 Task: Find a one-way flight from Washington DCA to Jackson JAC on June 2 for 9 passengers in Premium Economy, using Delta Airlines, with a price up to 460,000 INR, and departing between 11:00 AM and 12:00 PM.
Action: Mouse moved to (283, 259)
Screenshot: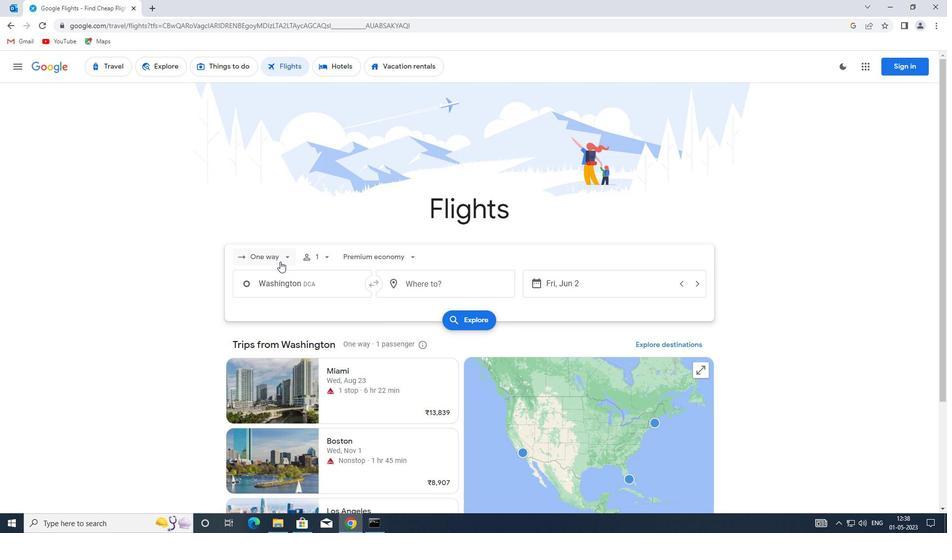 
Action: Mouse pressed left at (283, 259)
Screenshot: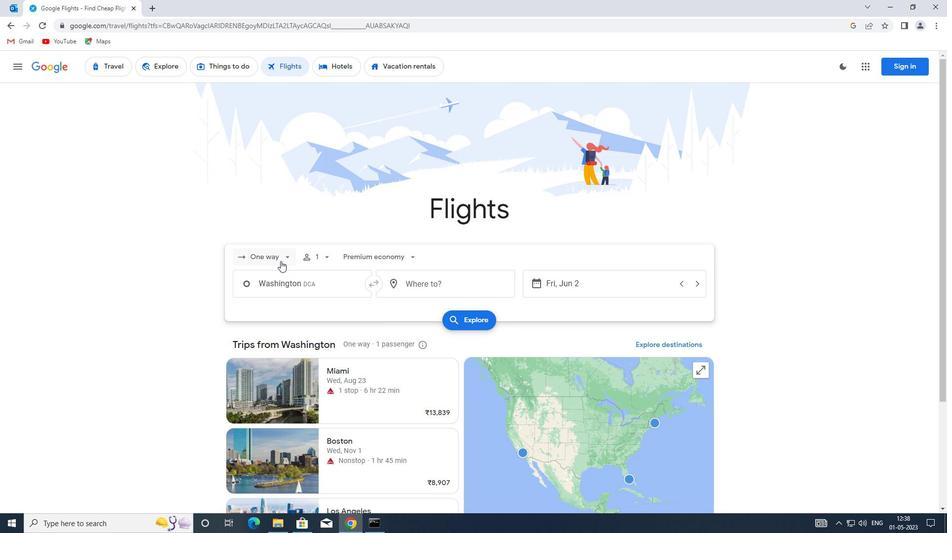 
Action: Mouse moved to (288, 308)
Screenshot: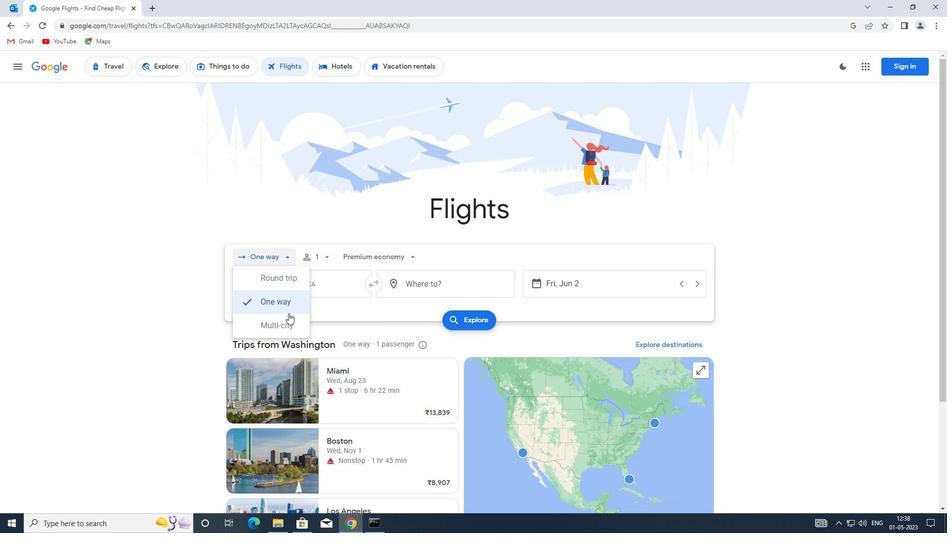 
Action: Mouse pressed left at (288, 308)
Screenshot: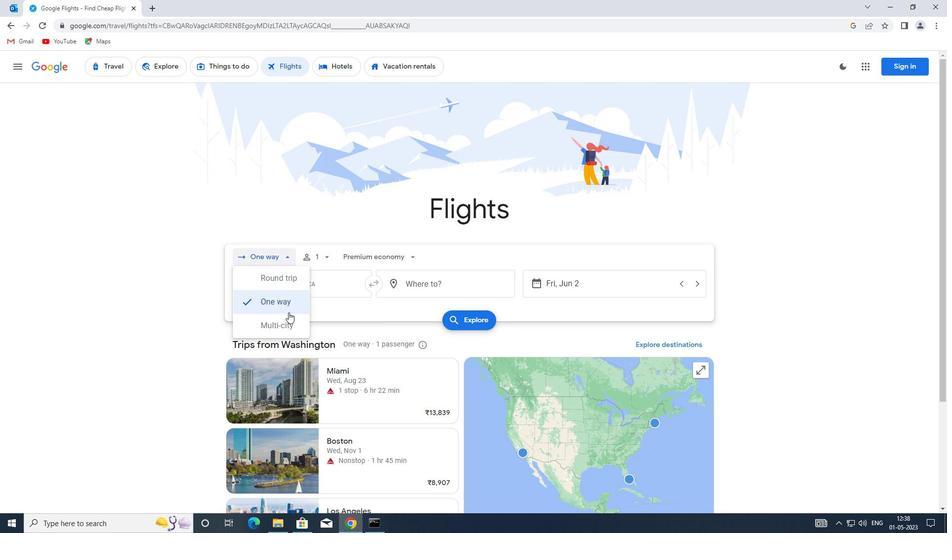 
Action: Mouse moved to (324, 259)
Screenshot: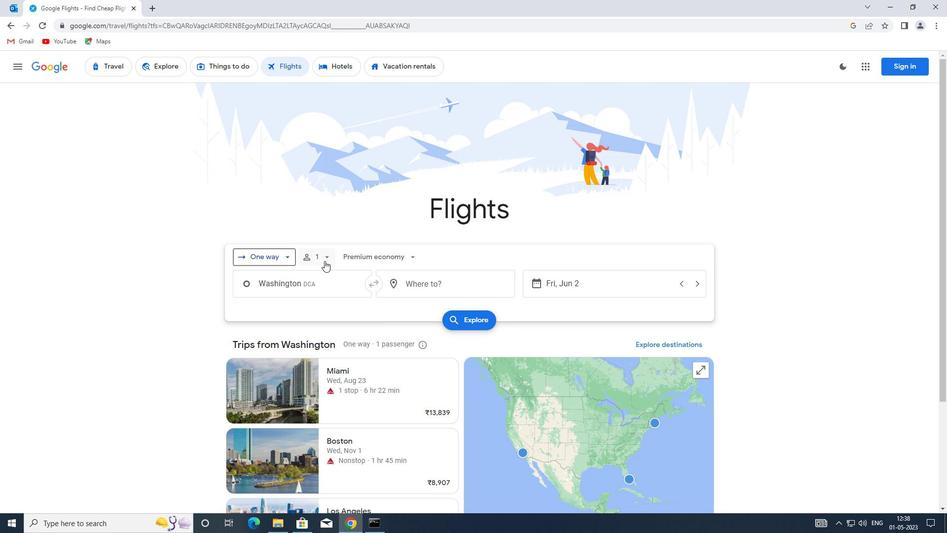 
Action: Mouse pressed left at (324, 259)
Screenshot: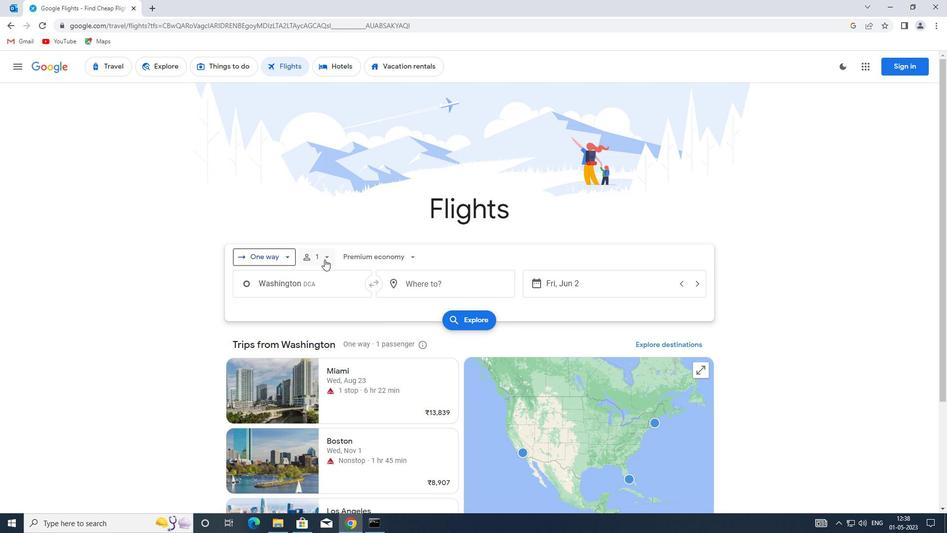 
Action: Mouse moved to (406, 282)
Screenshot: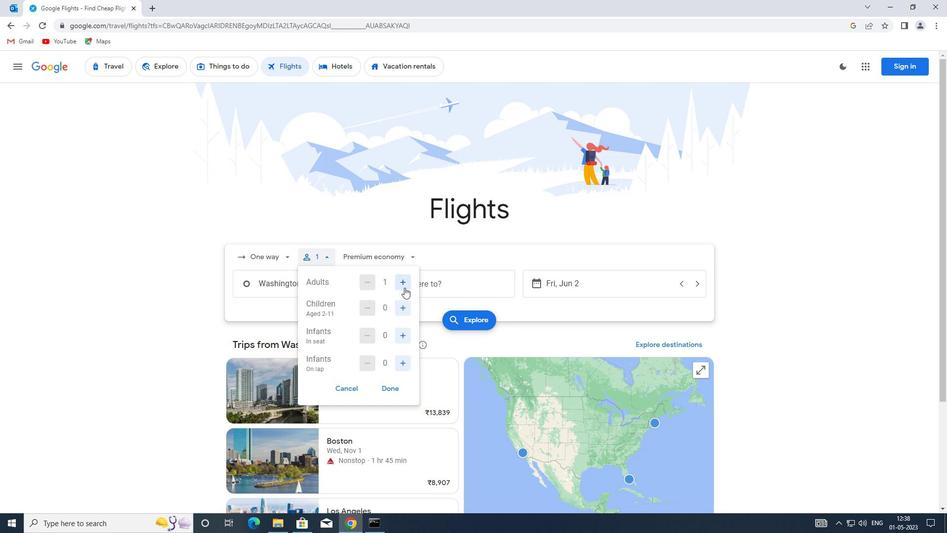 
Action: Mouse pressed left at (406, 282)
Screenshot: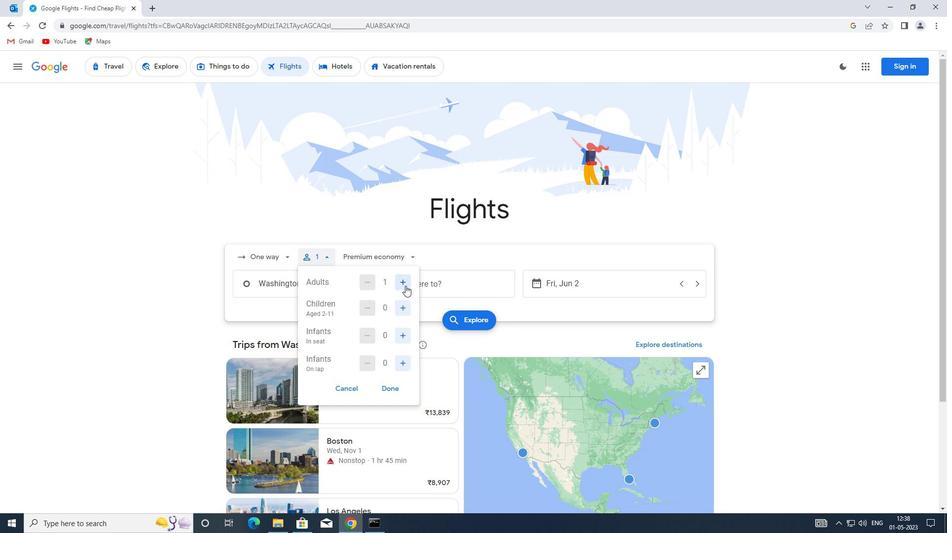 
Action: Mouse pressed left at (406, 282)
Screenshot: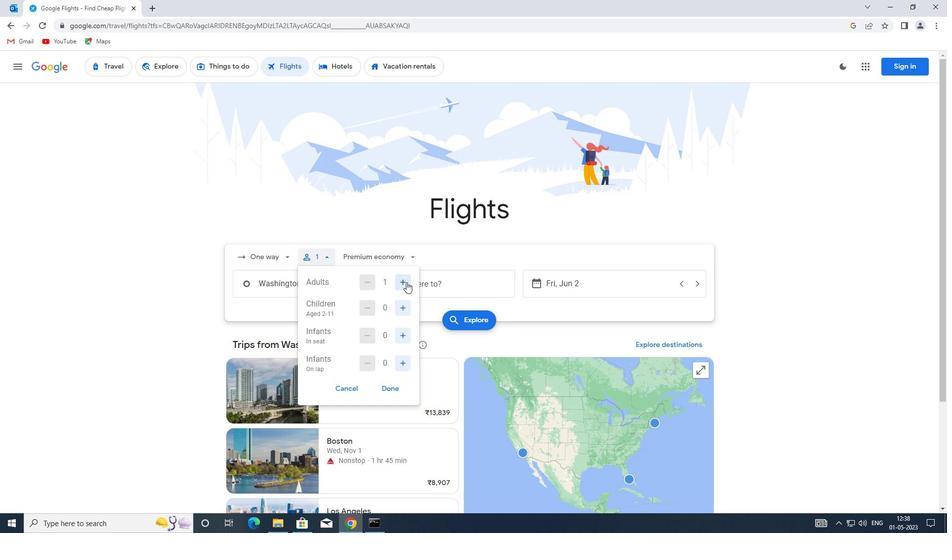 
Action: Mouse pressed left at (406, 282)
Screenshot: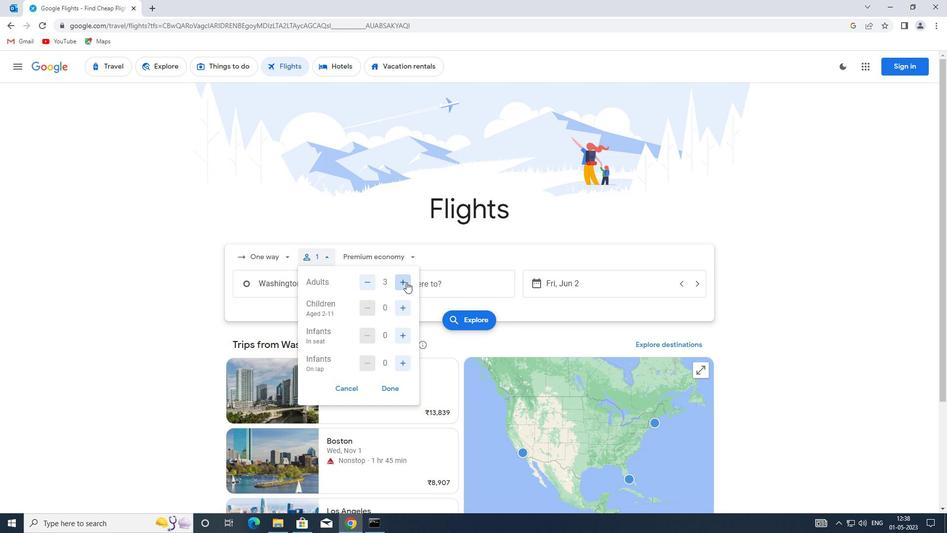 
Action: Mouse moved to (406, 307)
Screenshot: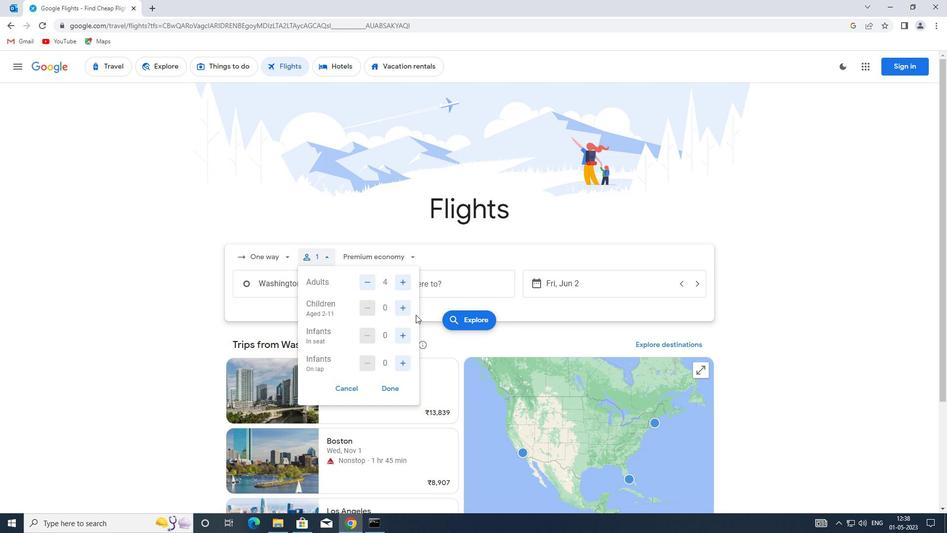 
Action: Mouse pressed left at (406, 307)
Screenshot: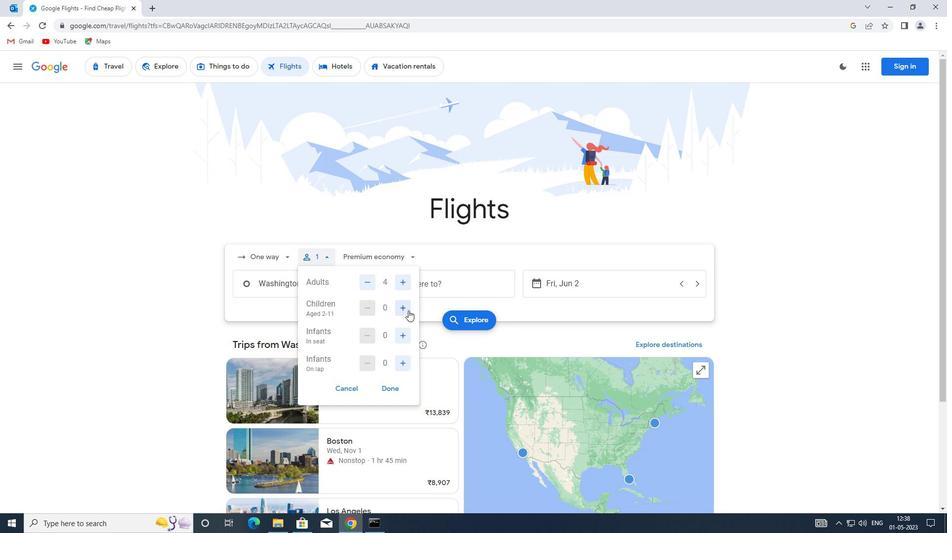 
Action: Mouse pressed left at (406, 307)
Screenshot: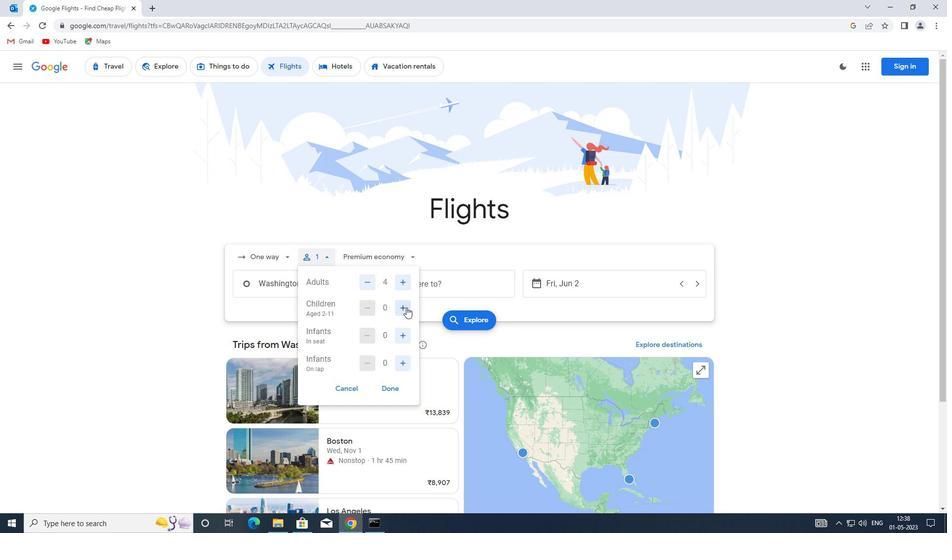 
Action: Mouse moved to (399, 335)
Screenshot: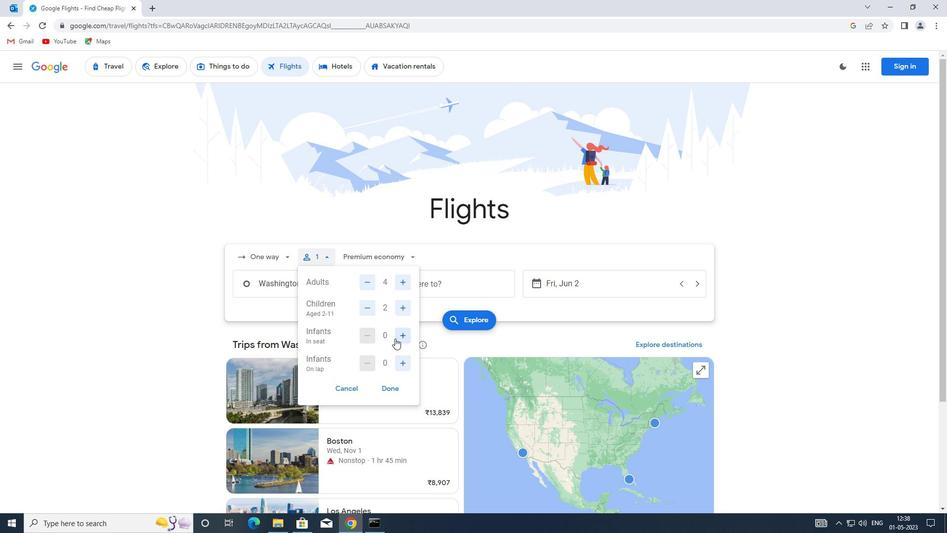 
Action: Mouse pressed left at (399, 335)
Screenshot: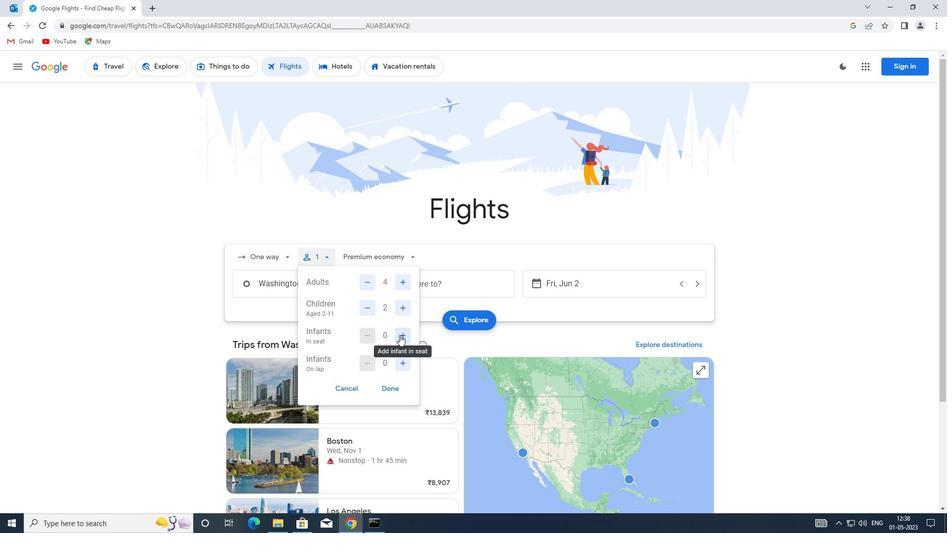
Action: Mouse pressed left at (399, 335)
Screenshot: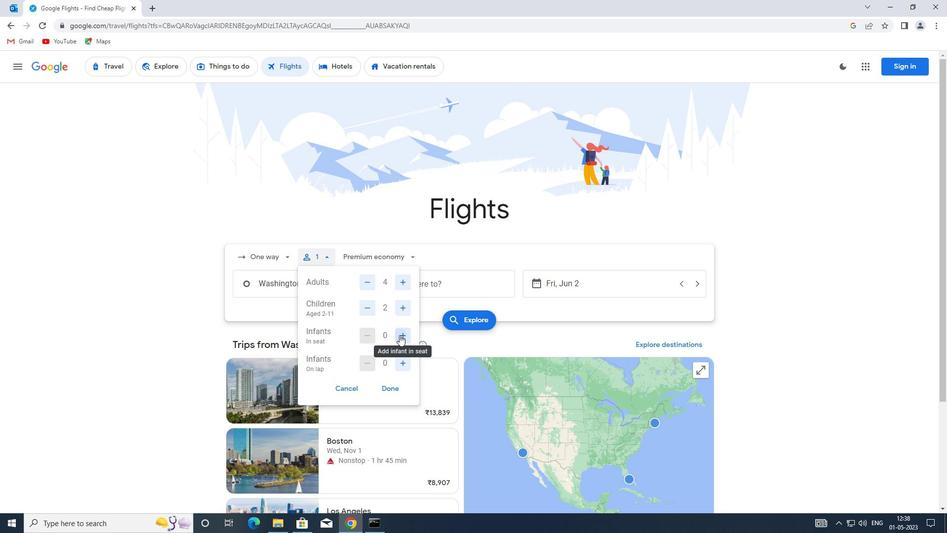 
Action: Mouse moved to (403, 362)
Screenshot: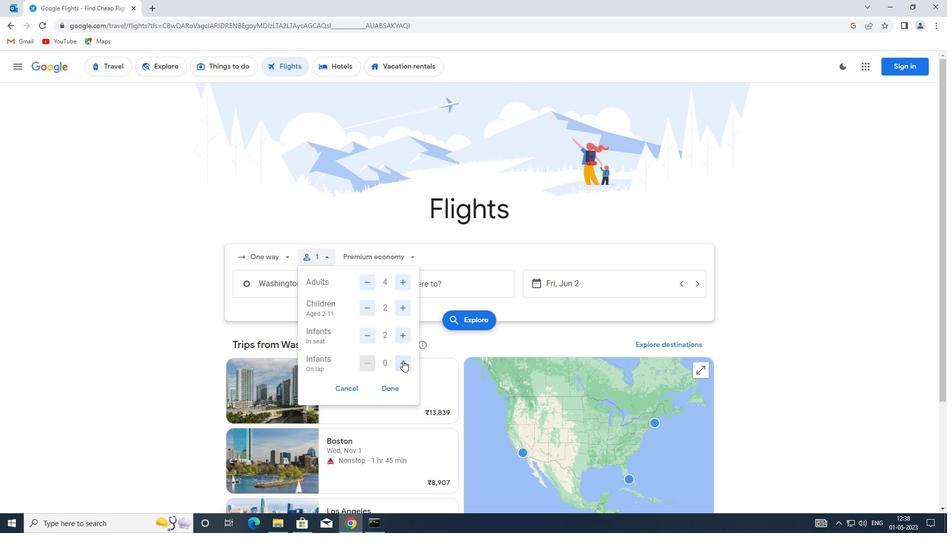 
Action: Mouse pressed left at (403, 362)
Screenshot: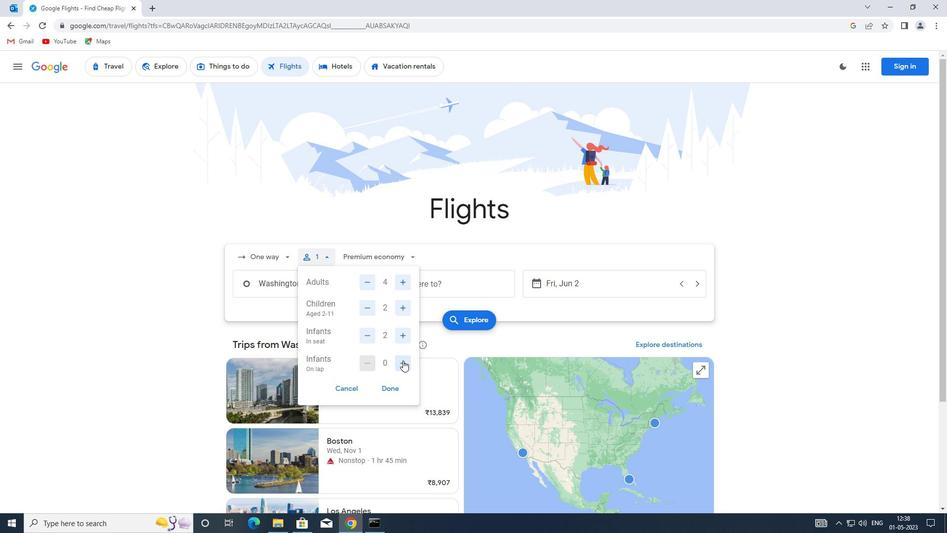 
Action: Mouse moved to (394, 391)
Screenshot: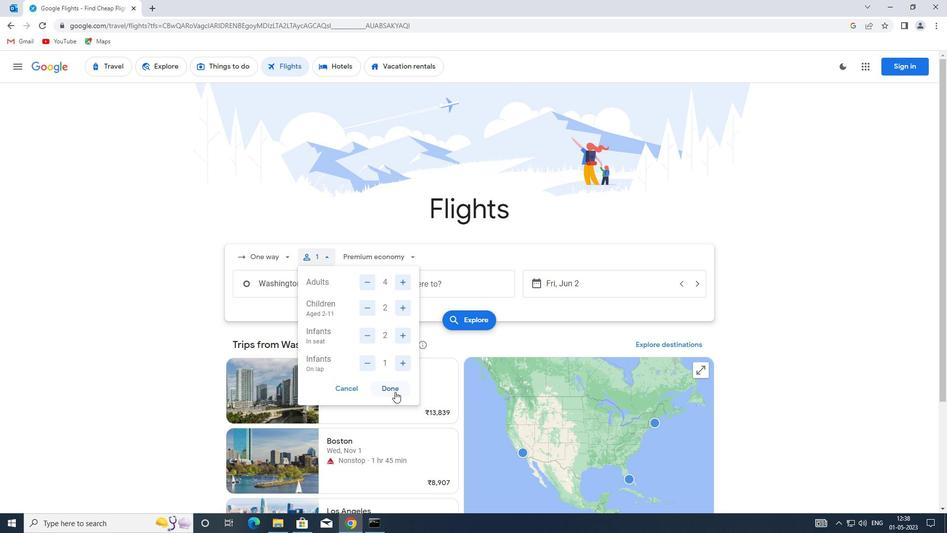 
Action: Mouse pressed left at (394, 391)
Screenshot: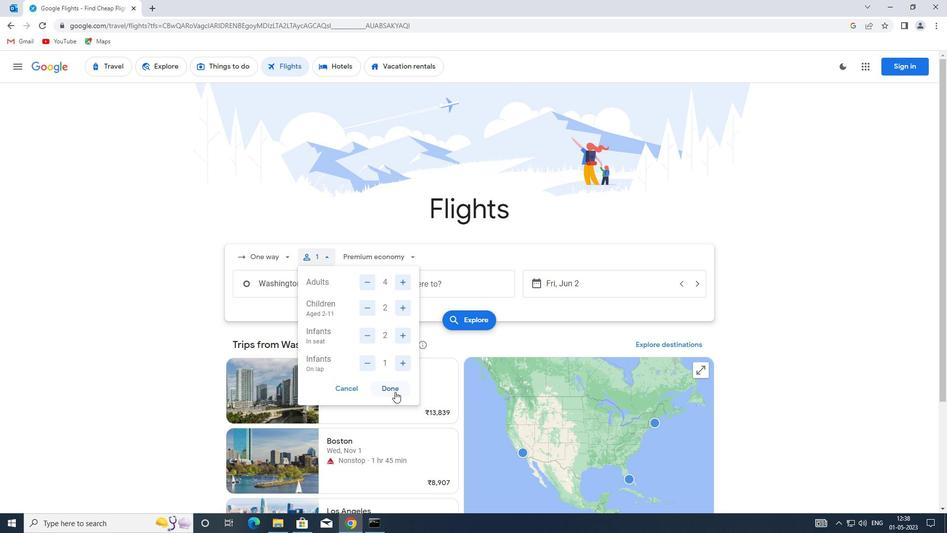 
Action: Mouse moved to (394, 261)
Screenshot: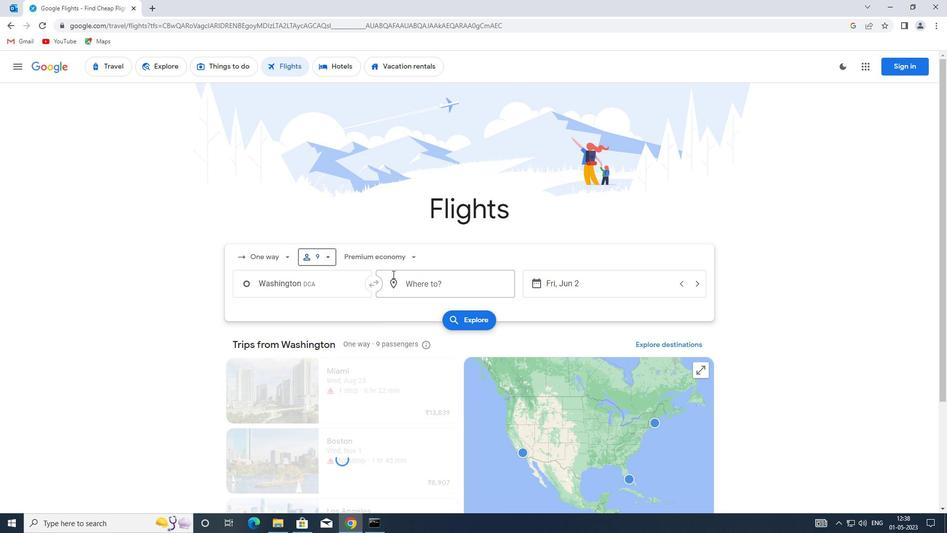 
Action: Mouse pressed left at (394, 261)
Screenshot: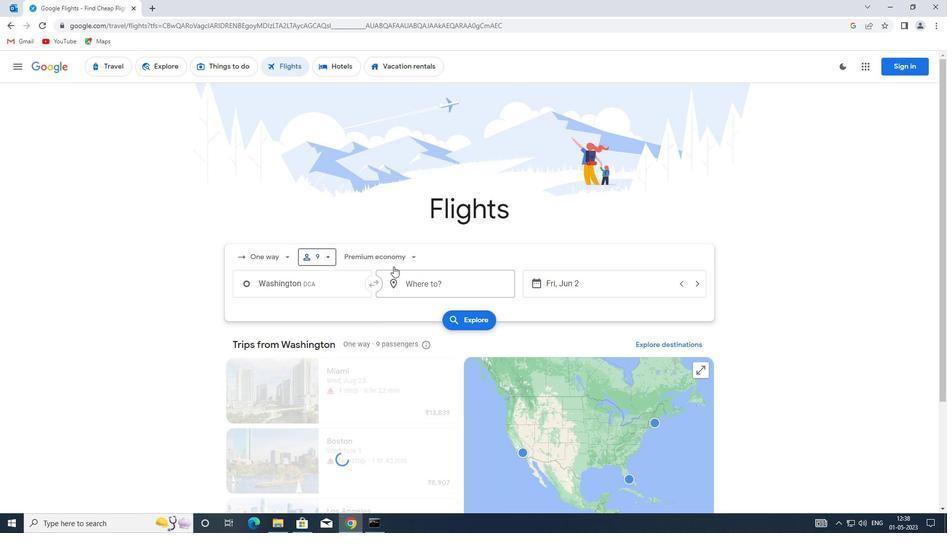 
Action: Mouse moved to (392, 279)
Screenshot: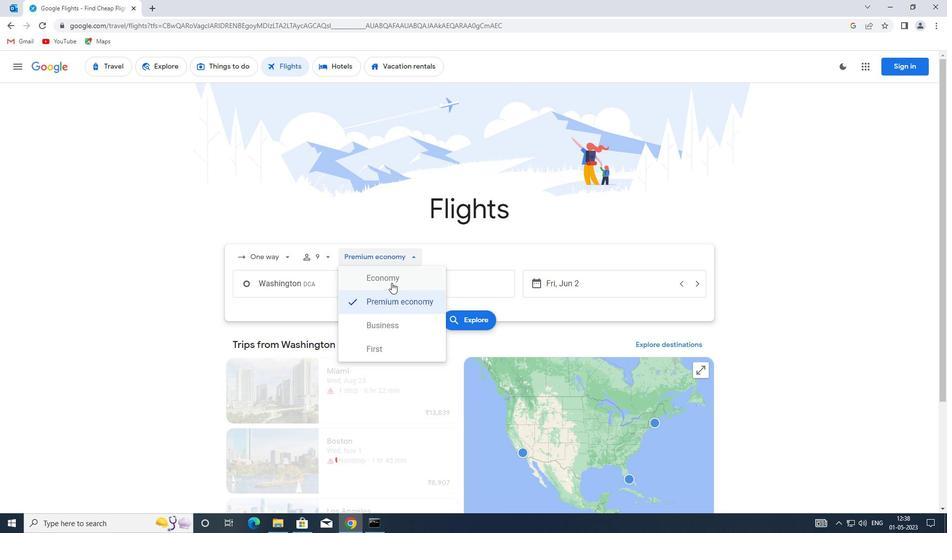 
Action: Mouse pressed left at (392, 279)
Screenshot: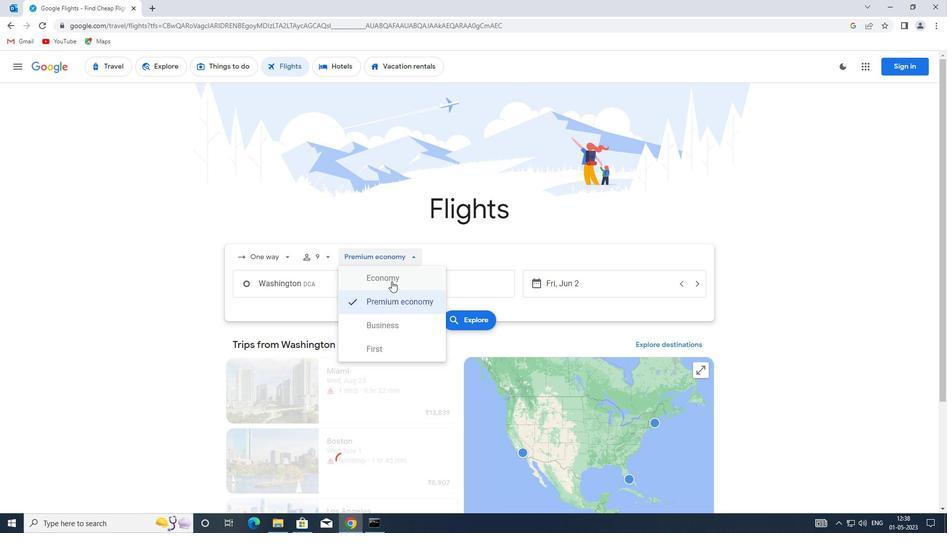 
Action: Mouse moved to (305, 283)
Screenshot: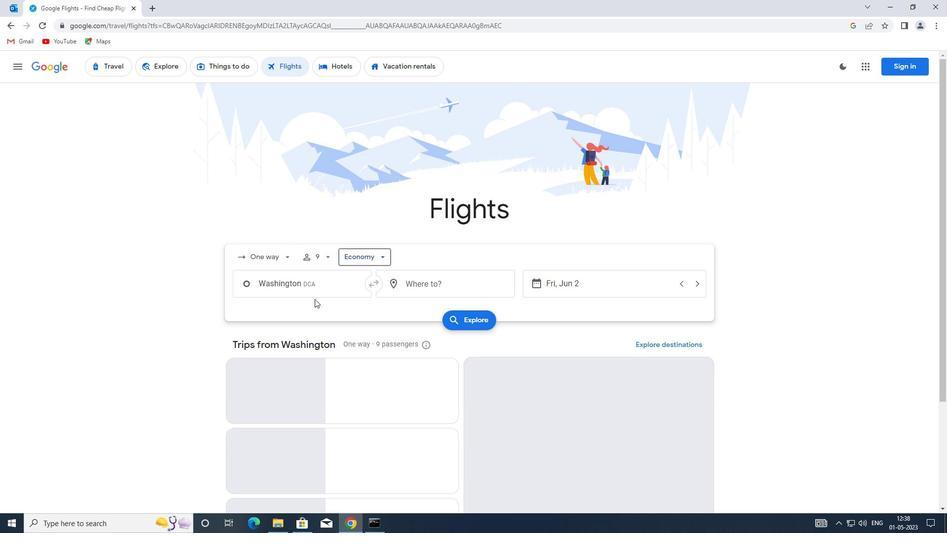 
Action: Mouse pressed left at (305, 283)
Screenshot: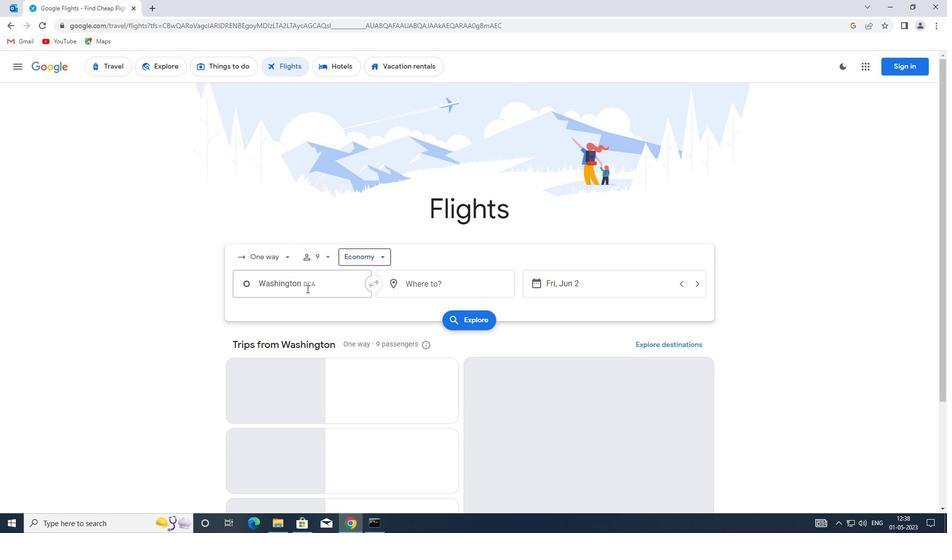 
Action: Mouse moved to (312, 288)
Screenshot: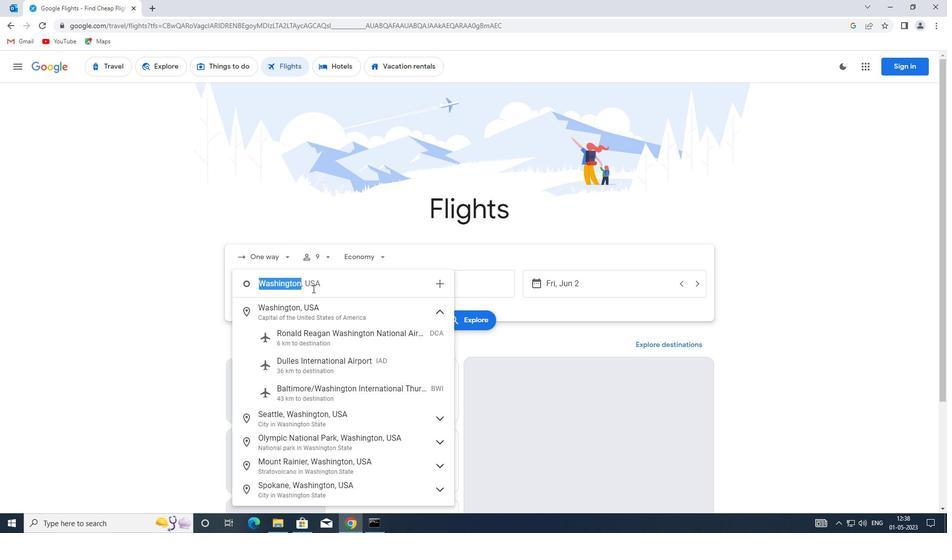 
Action: Key pressed <Key.enter>
Screenshot: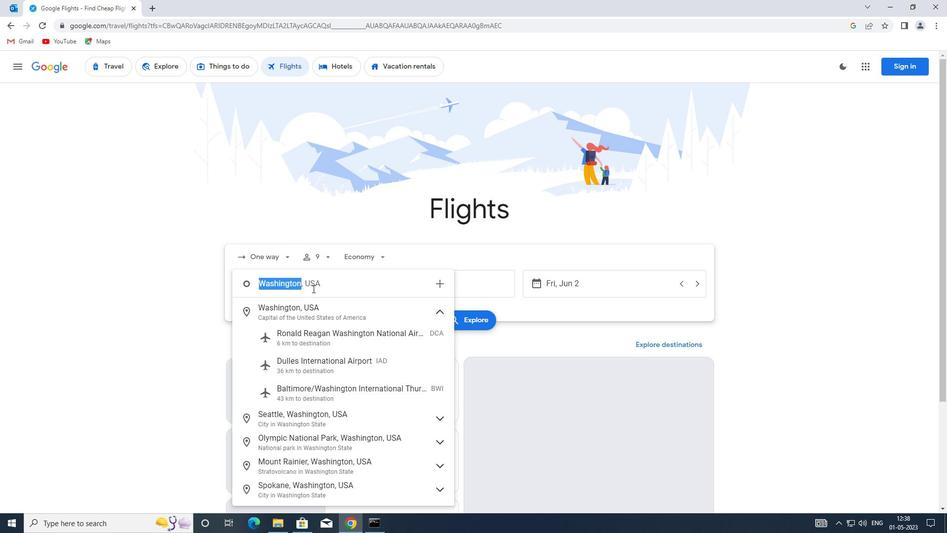 
Action: Mouse moved to (415, 282)
Screenshot: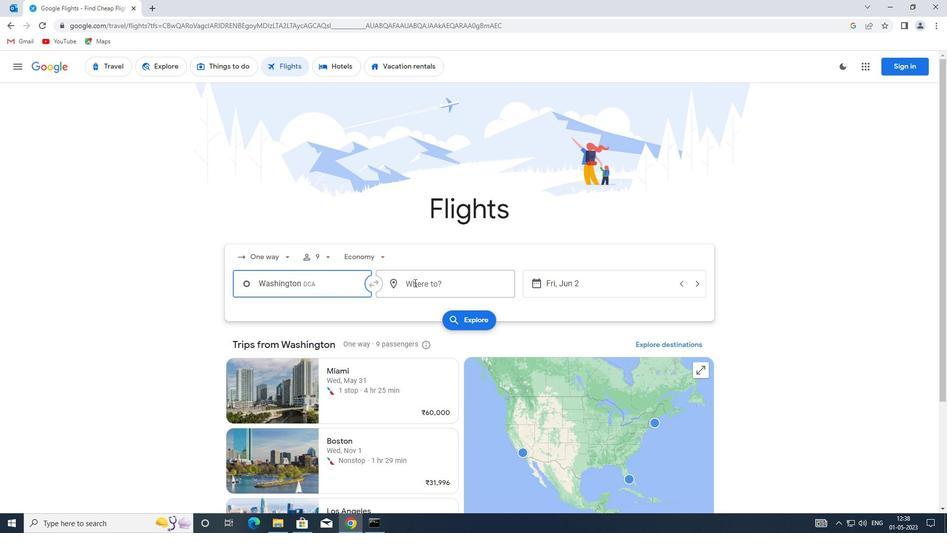 
Action: Mouse pressed left at (415, 282)
Screenshot: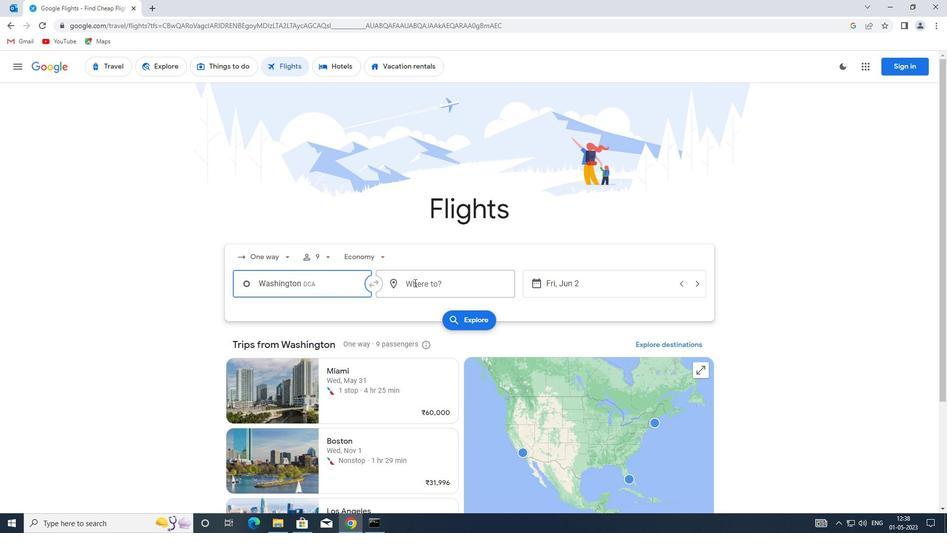
Action: Key pressed jac<Key.enter>
Screenshot: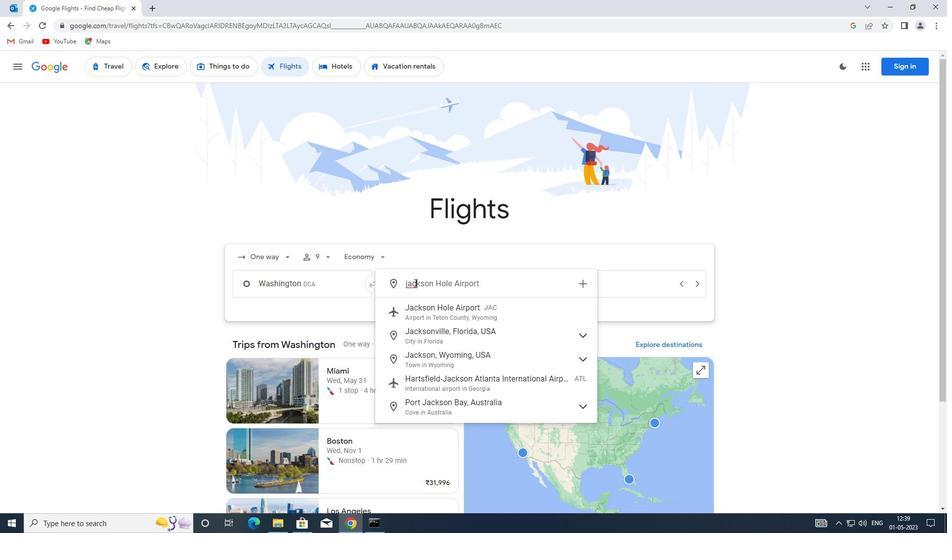 
Action: Mouse moved to (543, 287)
Screenshot: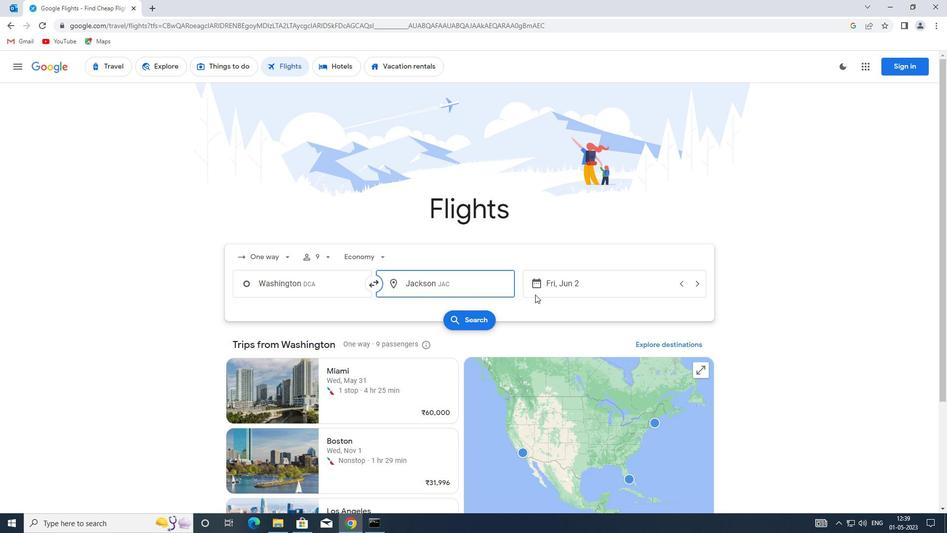 
Action: Mouse pressed left at (543, 287)
Screenshot: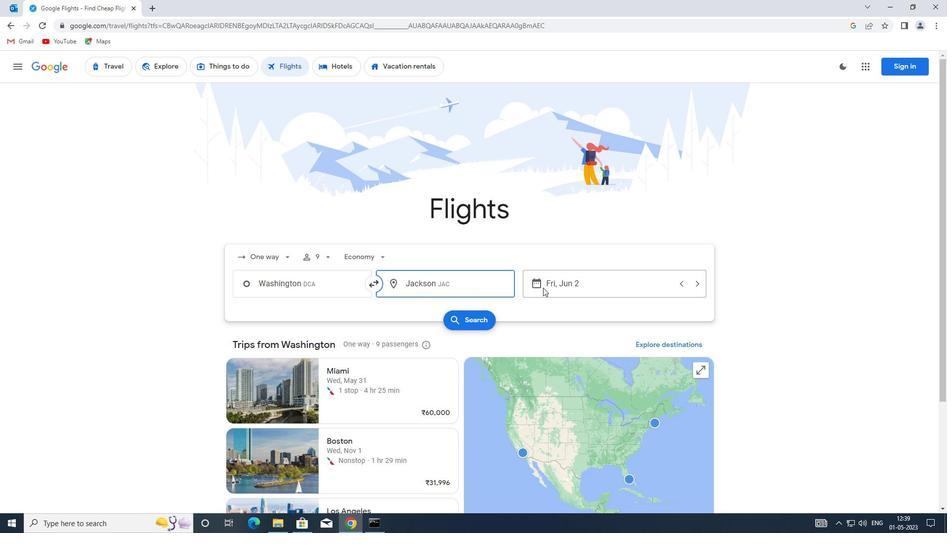 
Action: Mouse moved to (658, 332)
Screenshot: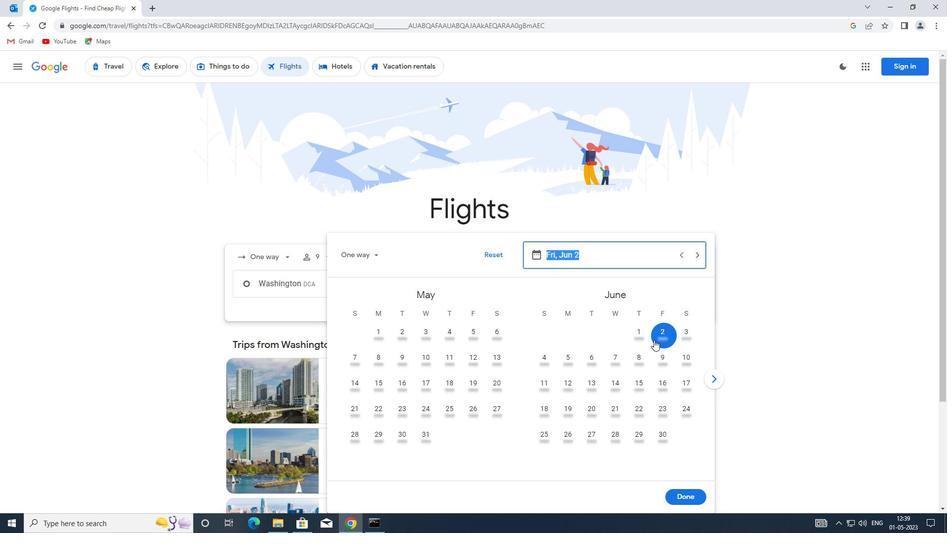 
Action: Mouse pressed left at (658, 332)
Screenshot: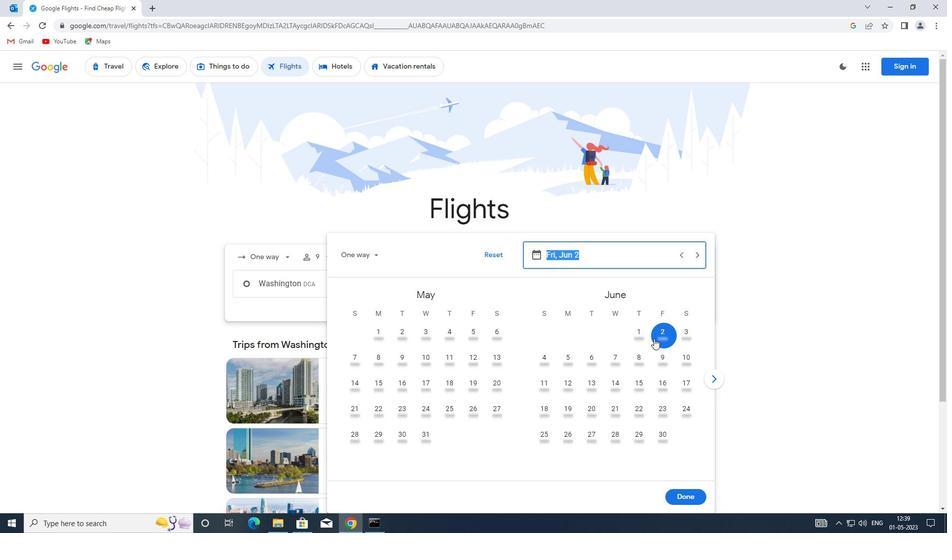 
Action: Mouse moved to (683, 492)
Screenshot: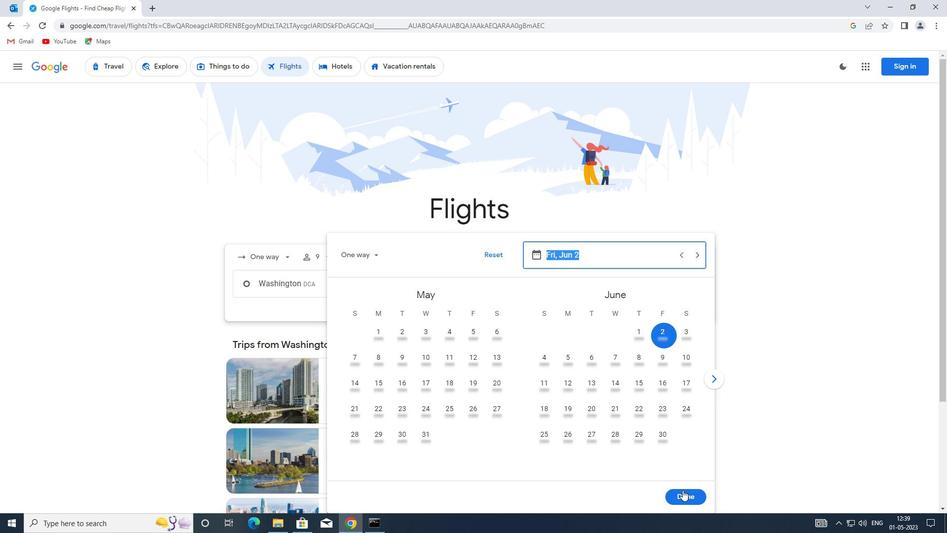 
Action: Mouse pressed left at (683, 492)
Screenshot: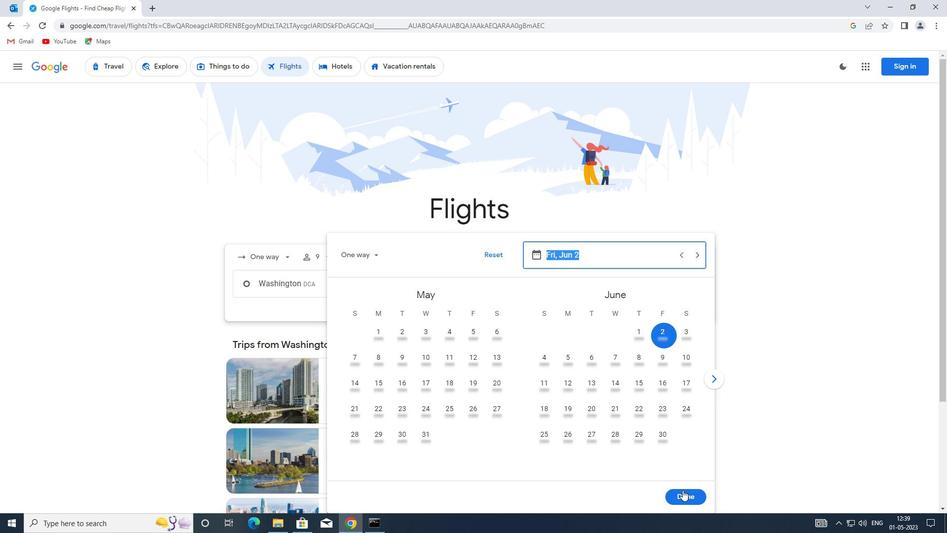 
Action: Mouse moved to (464, 315)
Screenshot: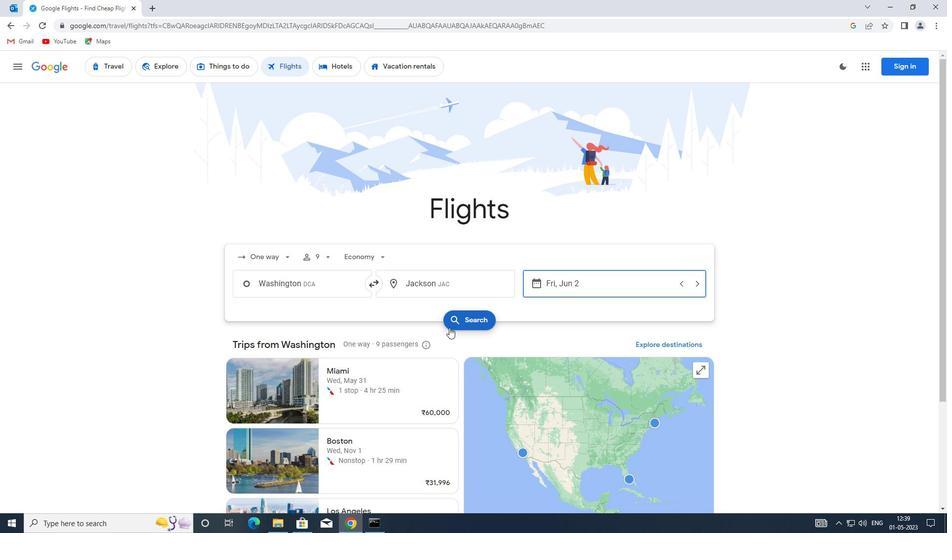 
Action: Mouse pressed left at (464, 315)
Screenshot: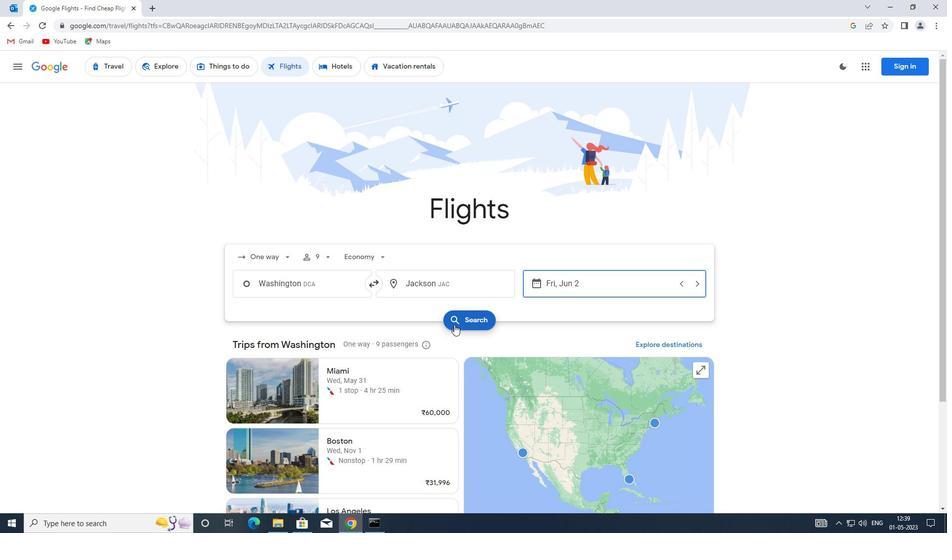 
Action: Mouse moved to (257, 156)
Screenshot: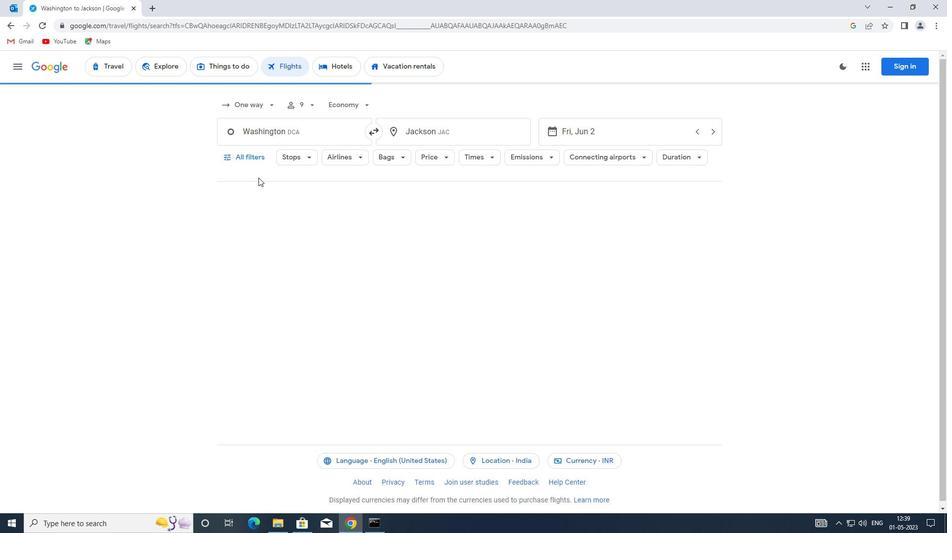 
Action: Mouse pressed left at (257, 156)
Screenshot: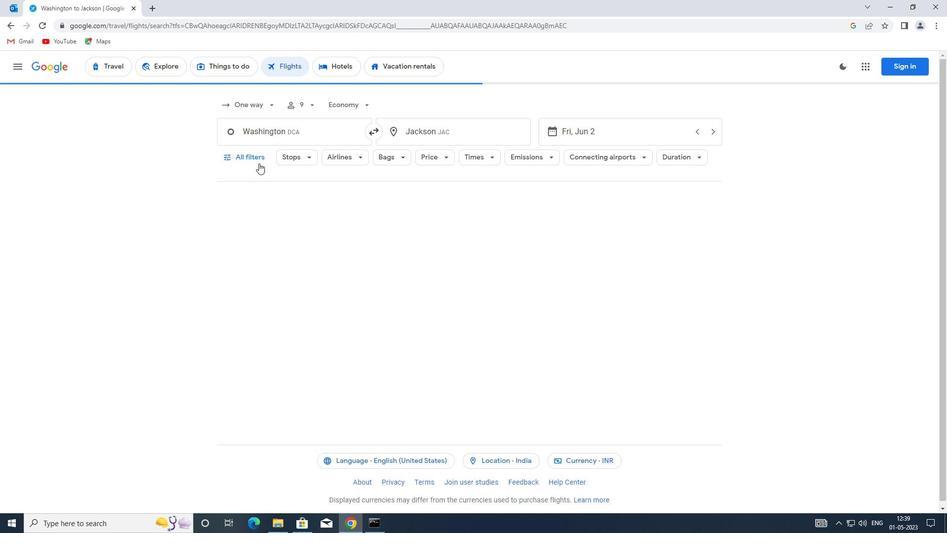 
Action: Mouse moved to (309, 313)
Screenshot: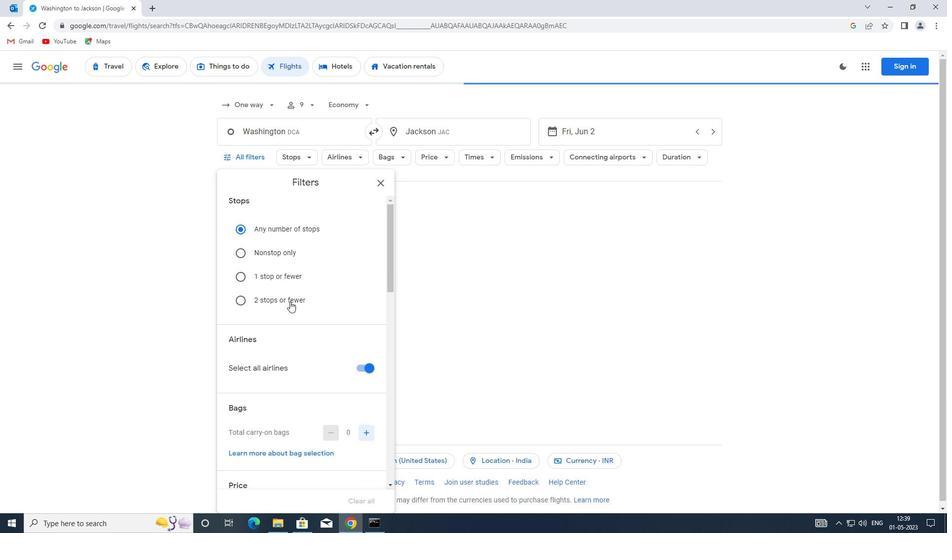 
Action: Mouse scrolled (309, 312) with delta (0, 0)
Screenshot: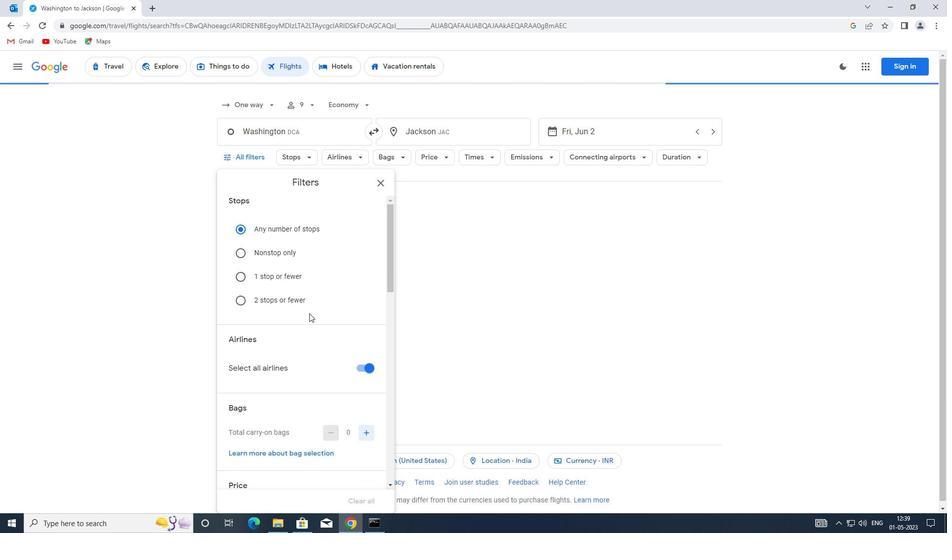 
Action: Mouse moved to (311, 314)
Screenshot: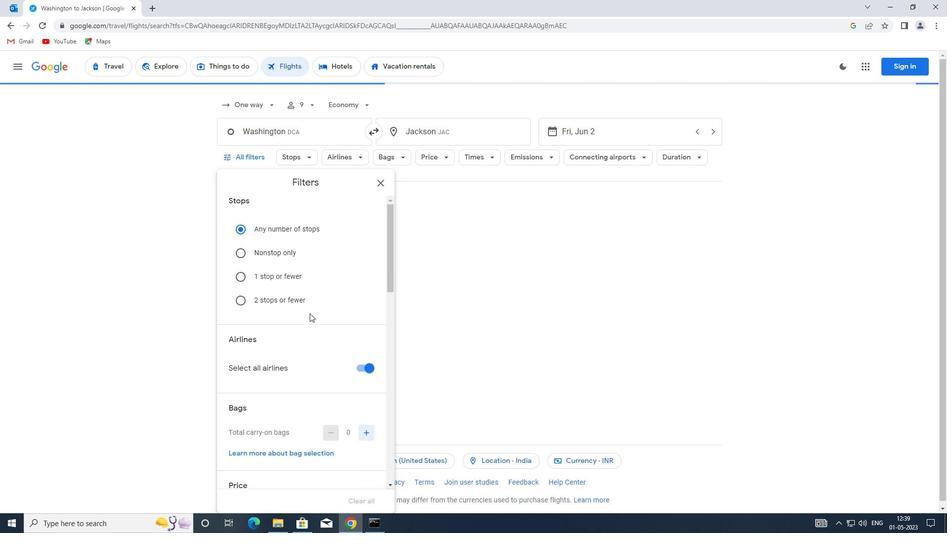 
Action: Mouse scrolled (311, 314) with delta (0, 0)
Screenshot: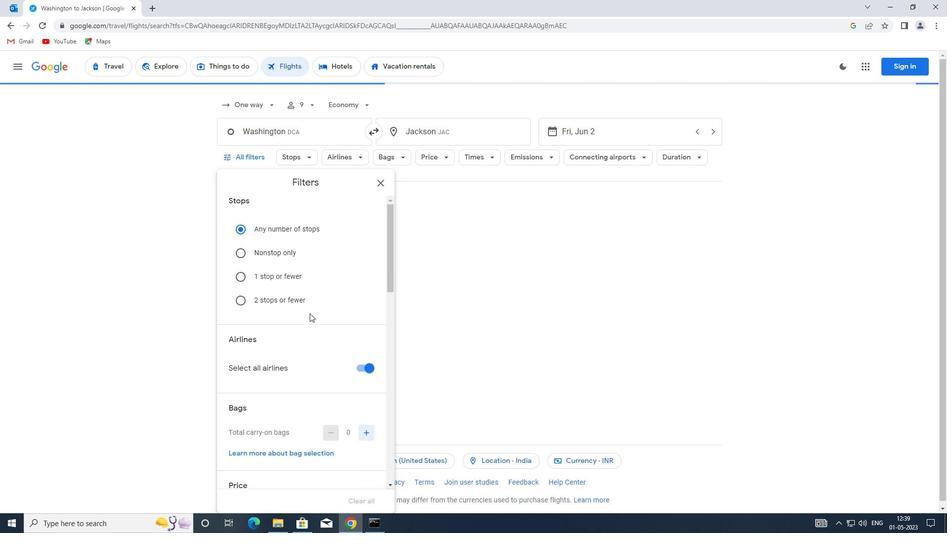 
Action: Mouse moved to (365, 270)
Screenshot: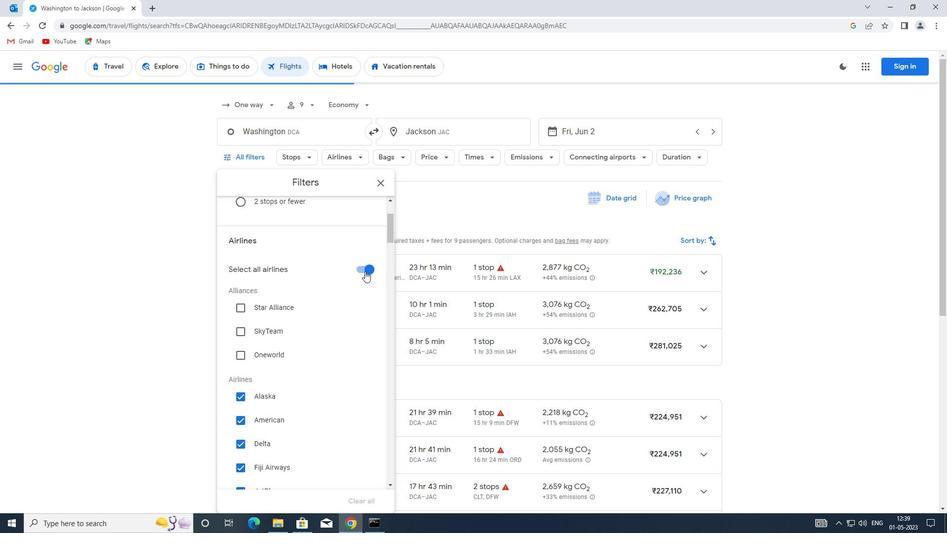 
Action: Mouse pressed left at (365, 270)
Screenshot: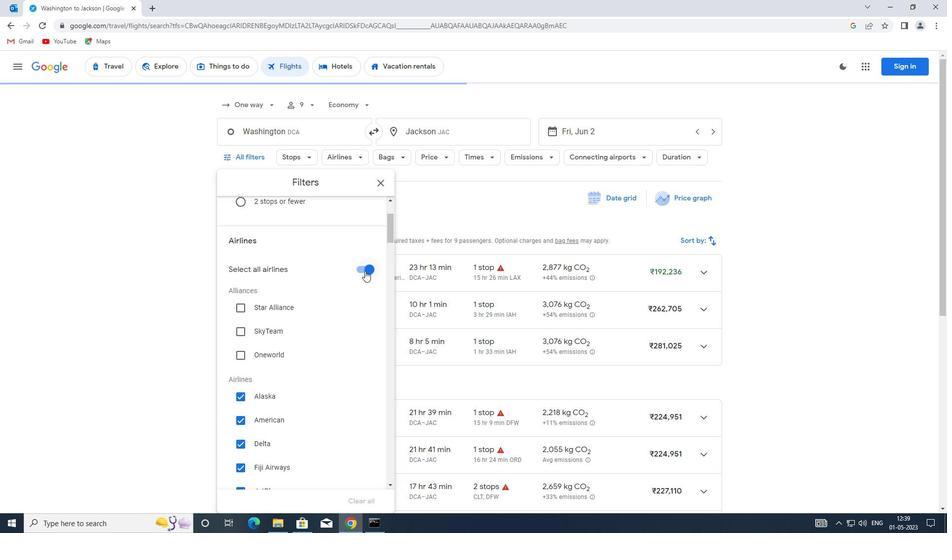 
Action: Mouse moved to (329, 266)
Screenshot: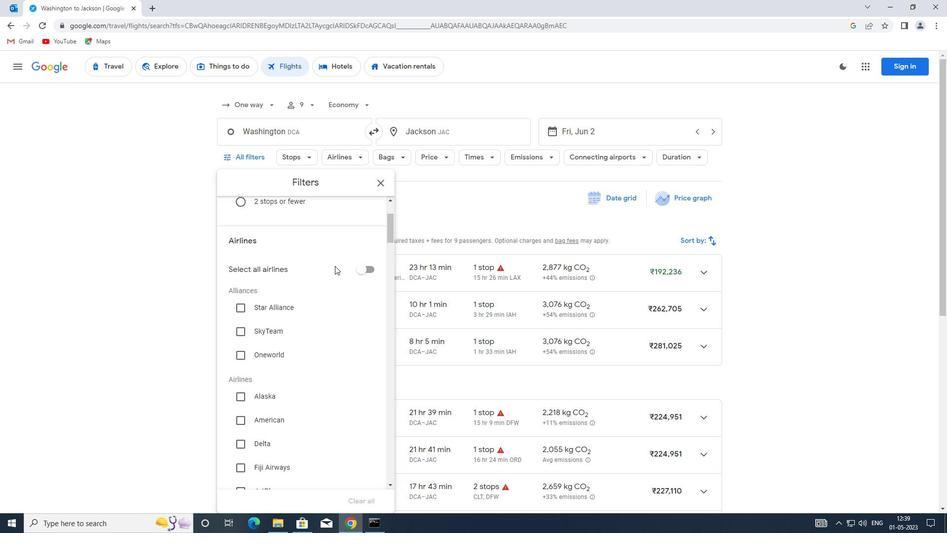 
Action: Mouse scrolled (329, 265) with delta (0, 0)
Screenshot: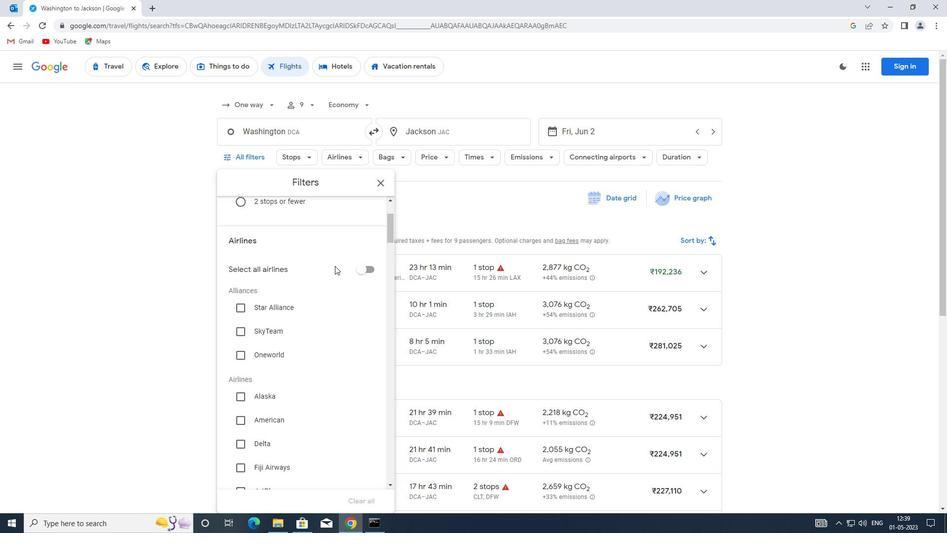 
Action: Mouse scrolled (329, 265) with delta (0, 0)
Screenshot: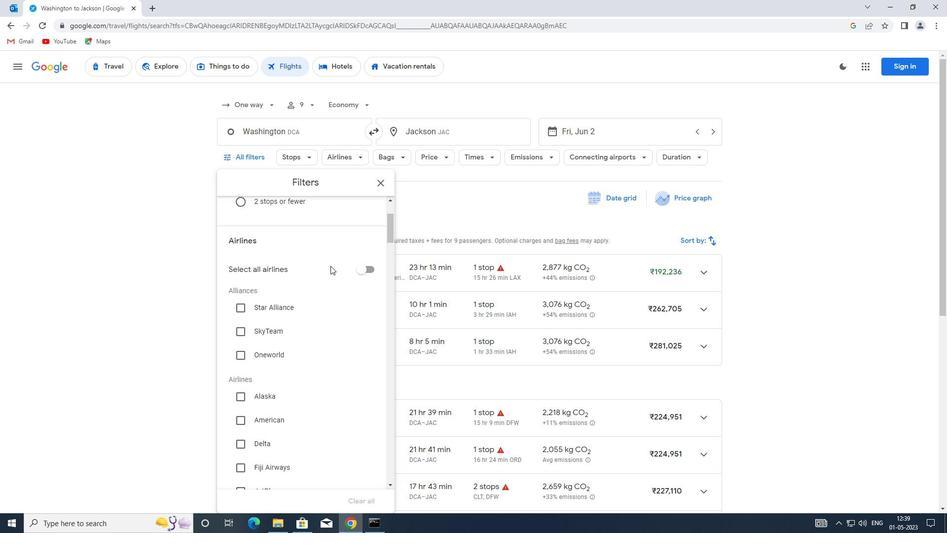 
Action: Mouse moved to (237, 346)
Screenshot: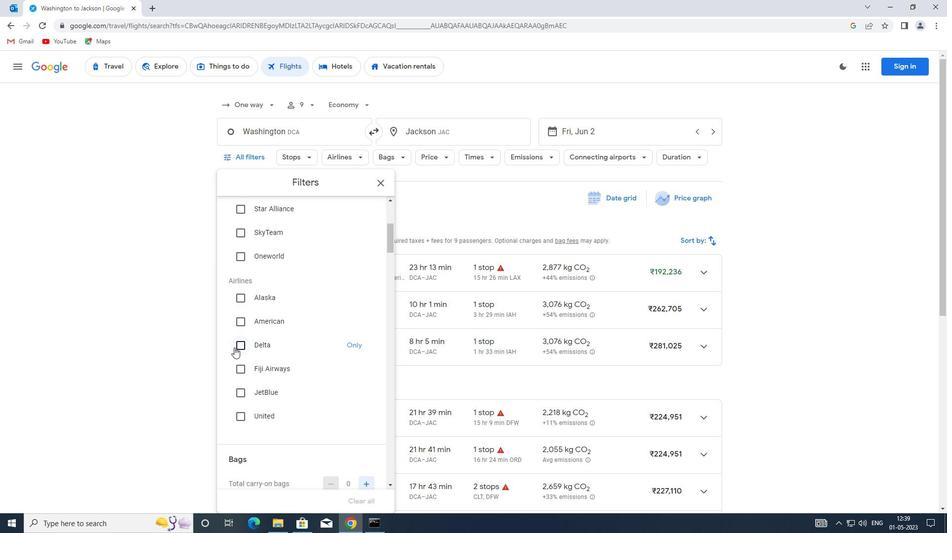 
Action: Mouse pressed left at (237, 346)
Screenshot: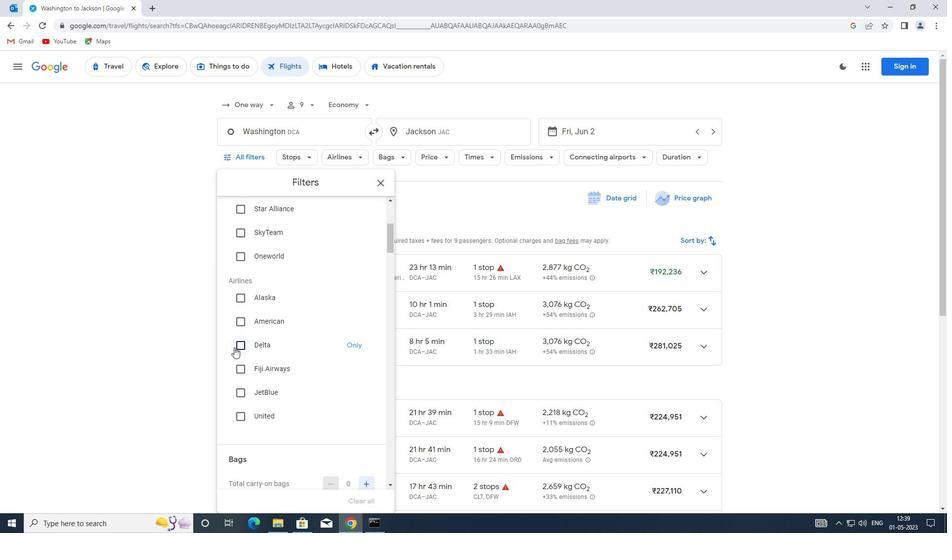 
Action: Mouse moved to (309, 345)
Screenshot: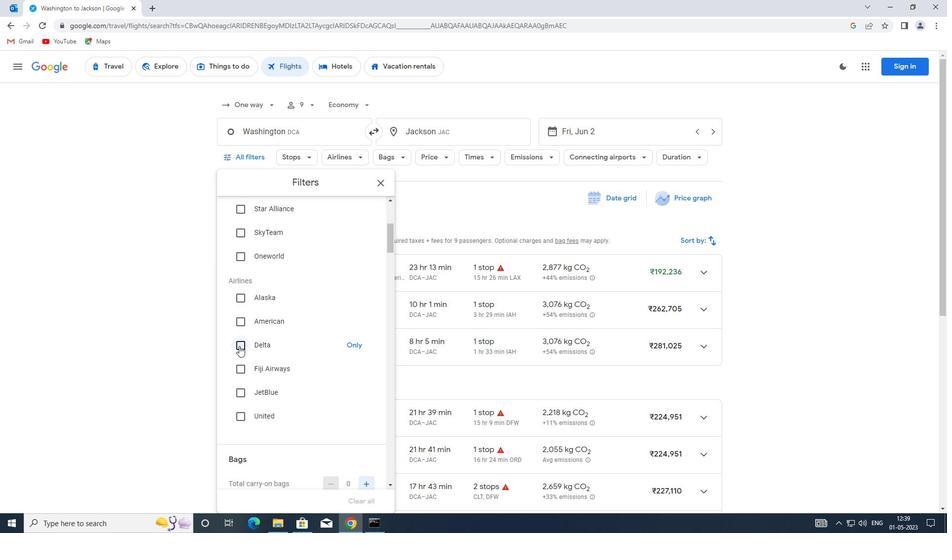 
Action: Mouse scrolled (309, 344) with delta (0, 0)
Screenshot: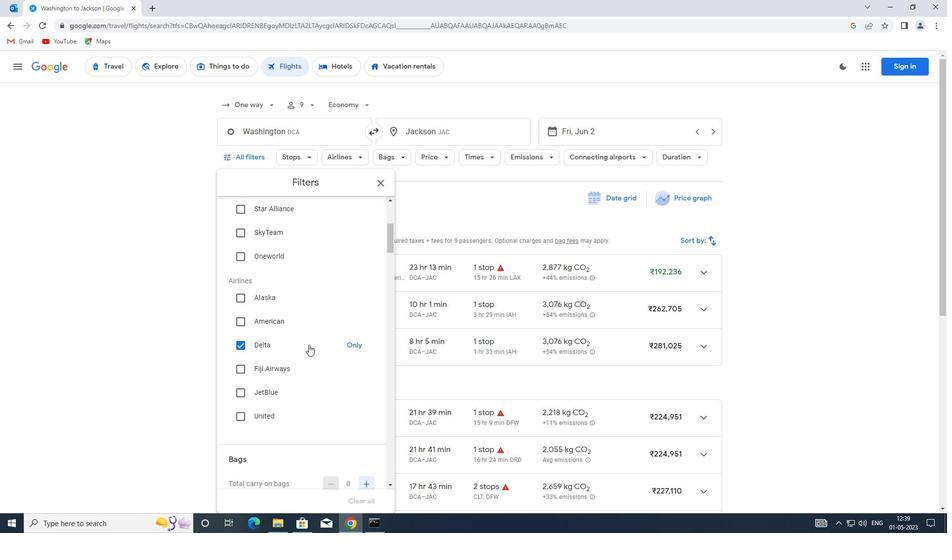 
Action: Mouse moved to (309, 345)
Screenshot: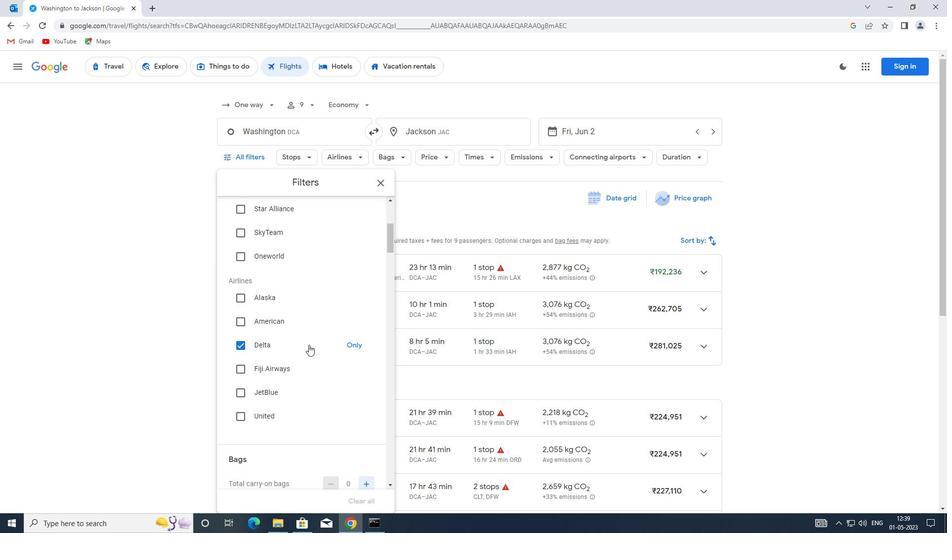 
Action: Mouse scrolled (309, 344) with delta (0, 0)
Screenshot: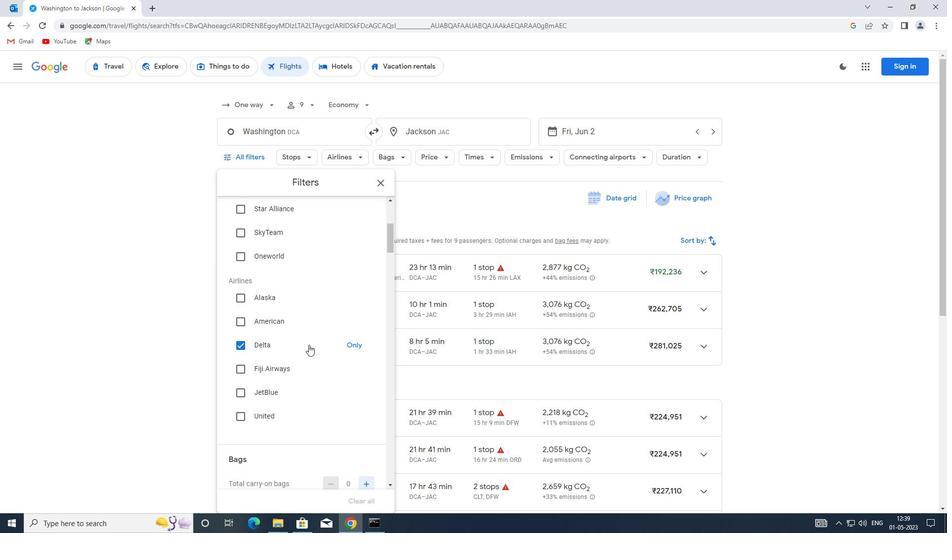 
Action: Mouse moved to (312, 344)
Screenshot: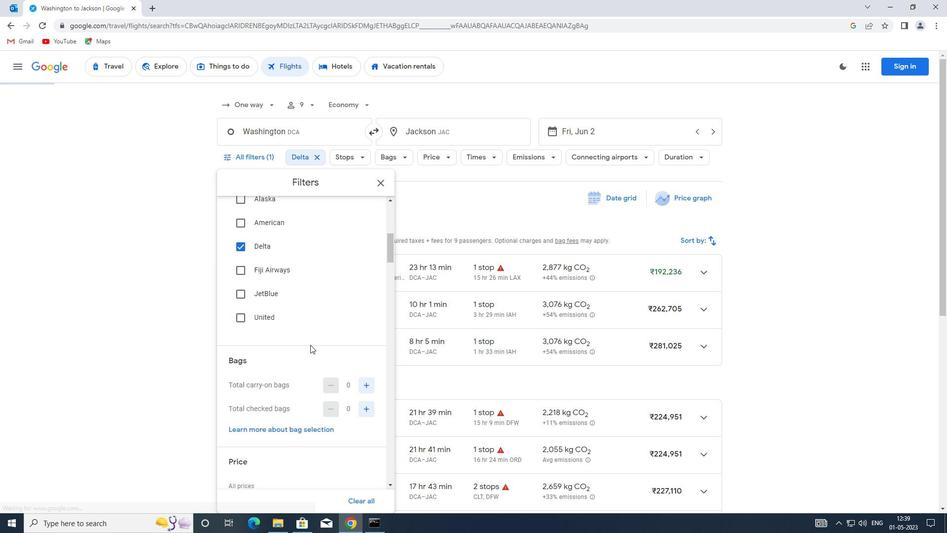 
Action: Mouse scrolled (312, 343) with delta (0, 0)
Screenshot: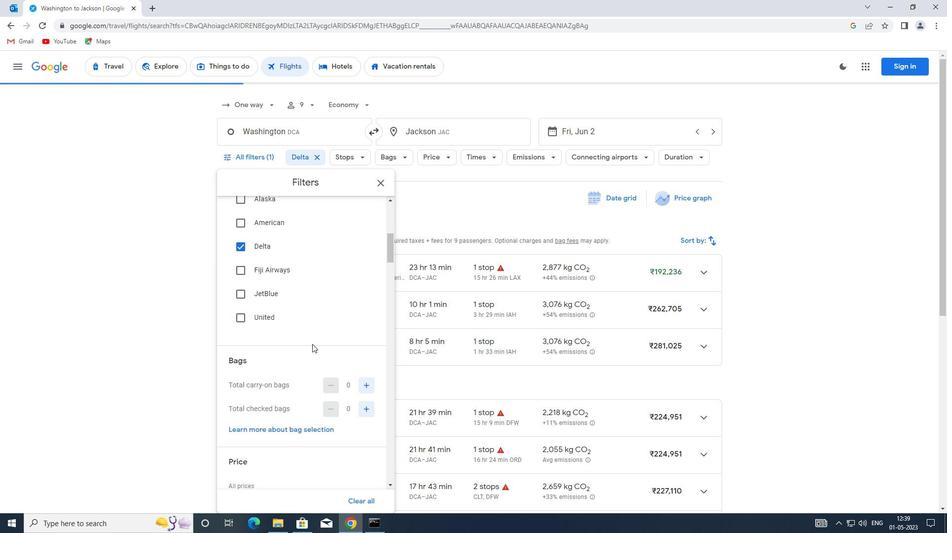 
Action: Mouse scrolled (312, 343) with delta (0, 0)
Screenshot: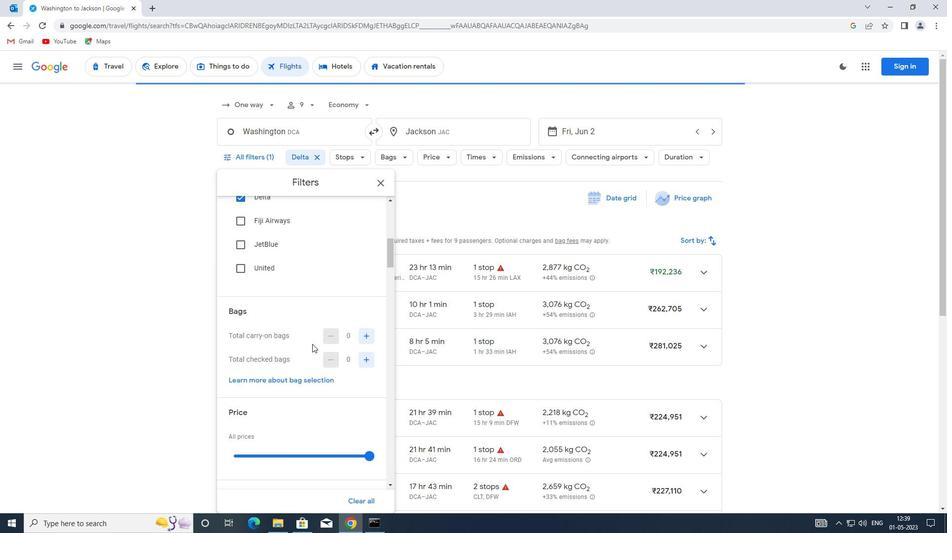 
Action: Mouse moved to (303, 351)
Screenshot: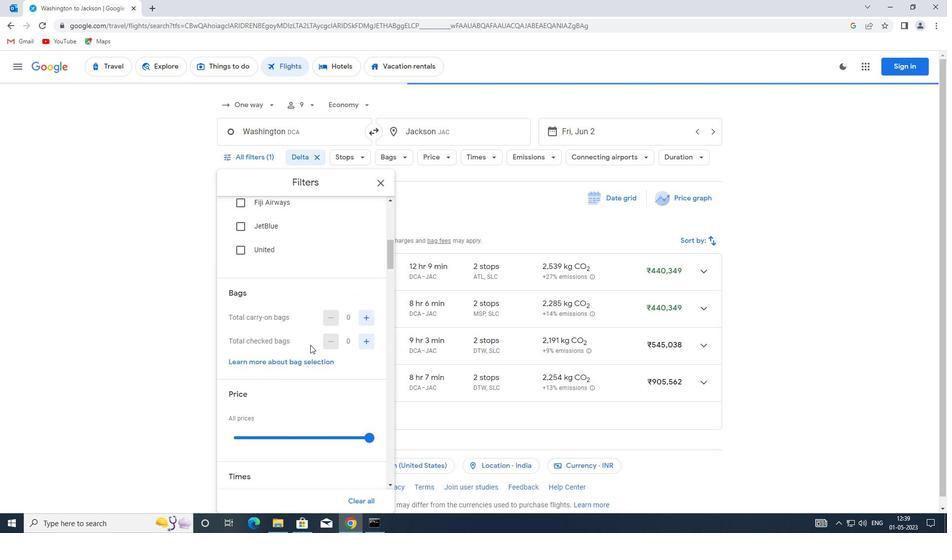 
Action: Mouse scrolled (303, 350) with delta (0, 0)
Screenshot: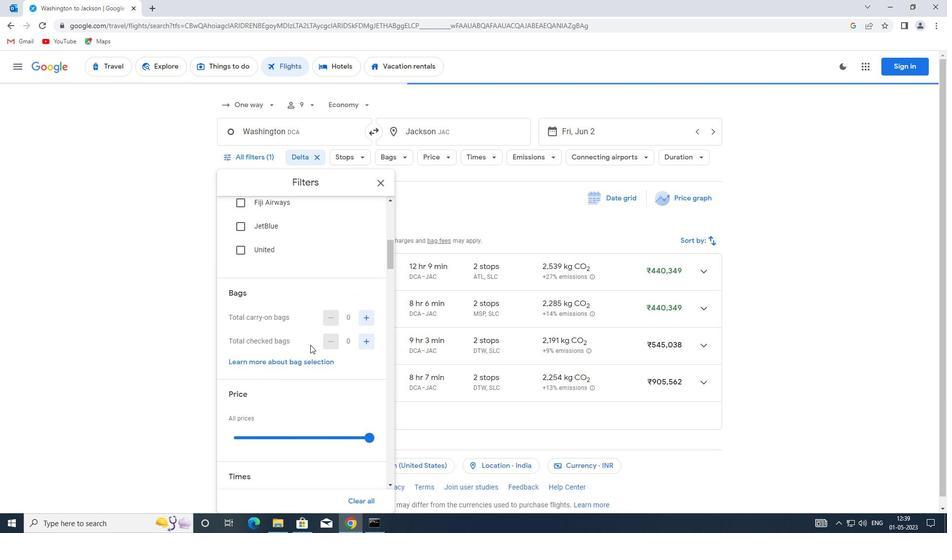 
Action: Mouse moved to (302, 351)
Screenshot: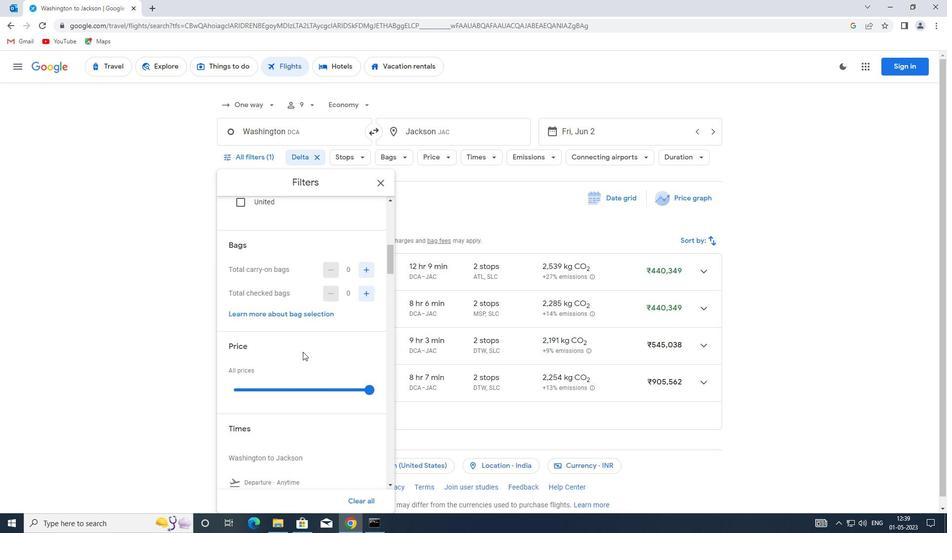 
Action: Mouse scrolled (302, 351) with delta (0, 0)
Screenshot: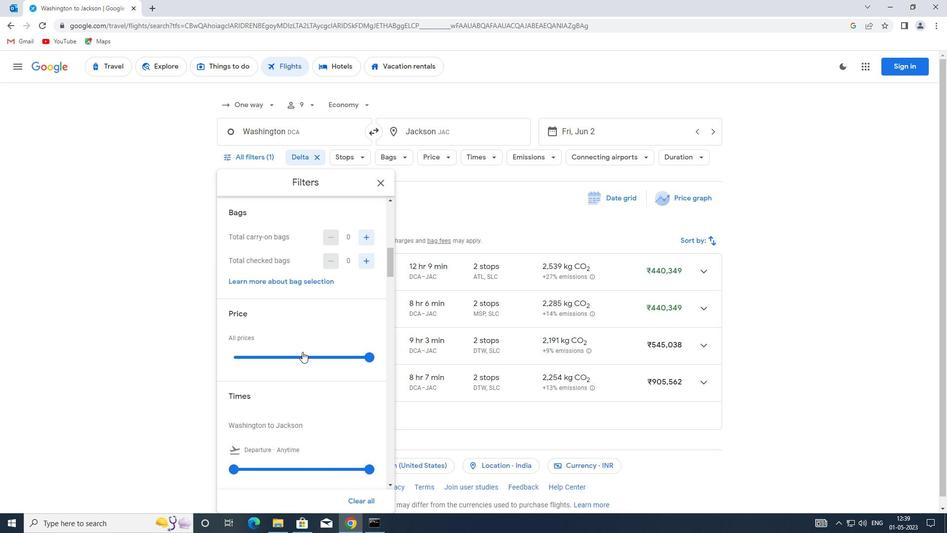 
Action: Mouse moved to (310, 303)
Screenshot: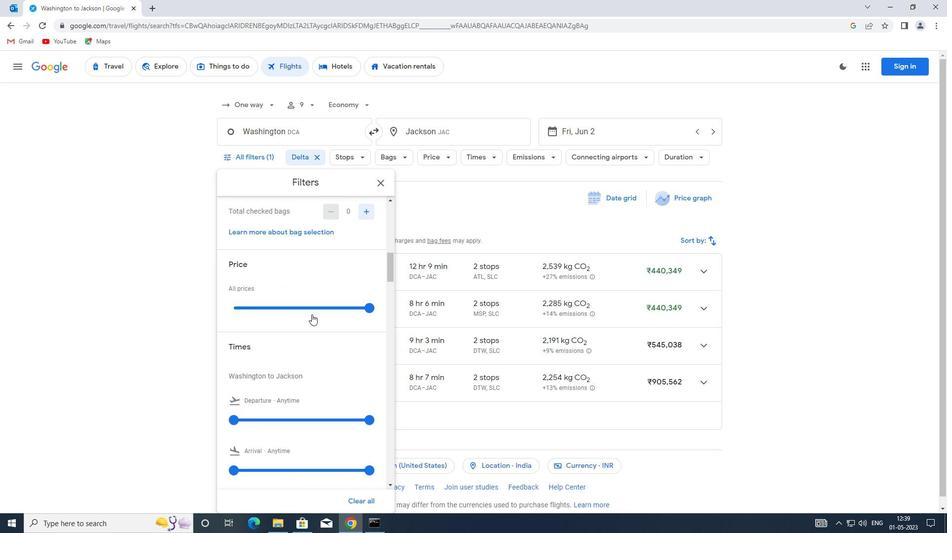 
Action: Mouse pressed left at (310, 303)
Screenshot: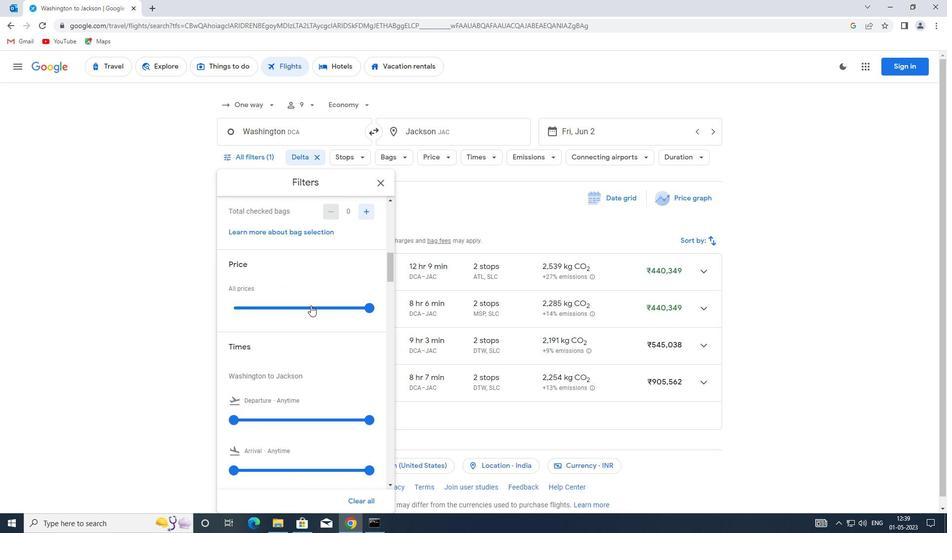 
Action: Mouse moved to (312, 304)
Screenshot: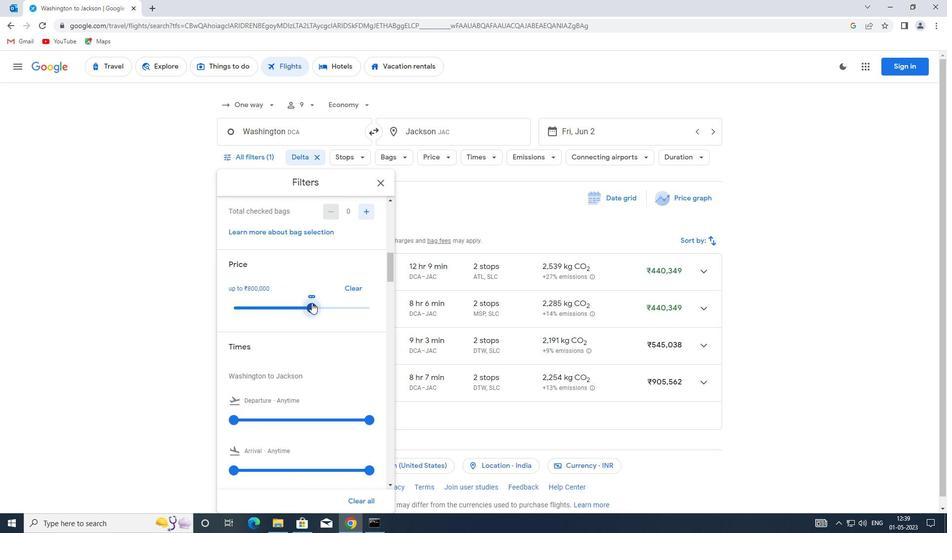 
Action: Mouse pressed left at (312, 304)
Screenshot: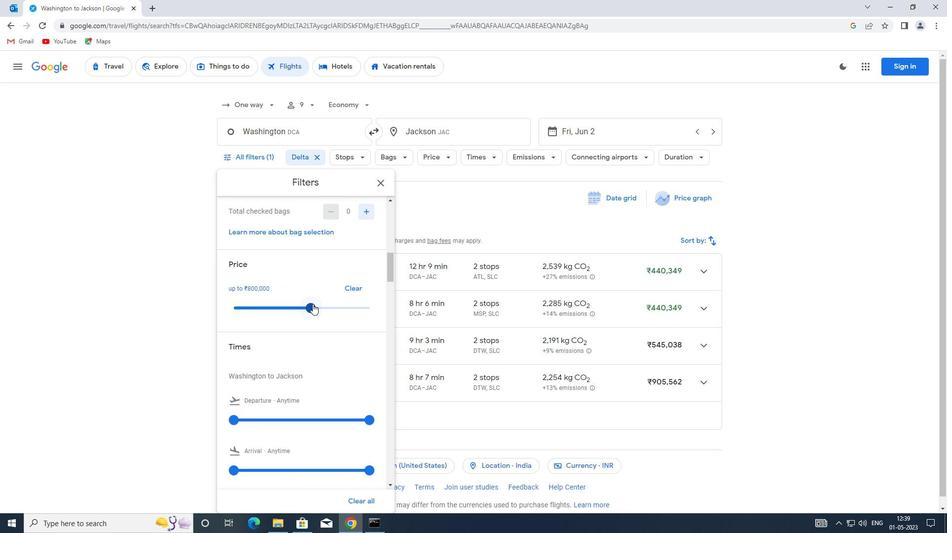 
Action: Mouse moved to (286, 308)
Screenshot: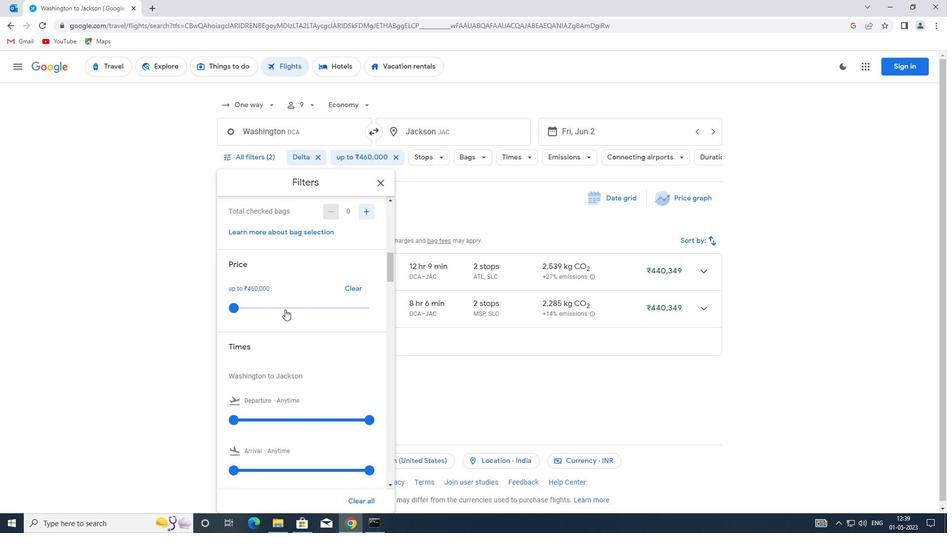 
Action: Mouse scrolled (286, 308) with delta (0, 0)
Screenshot: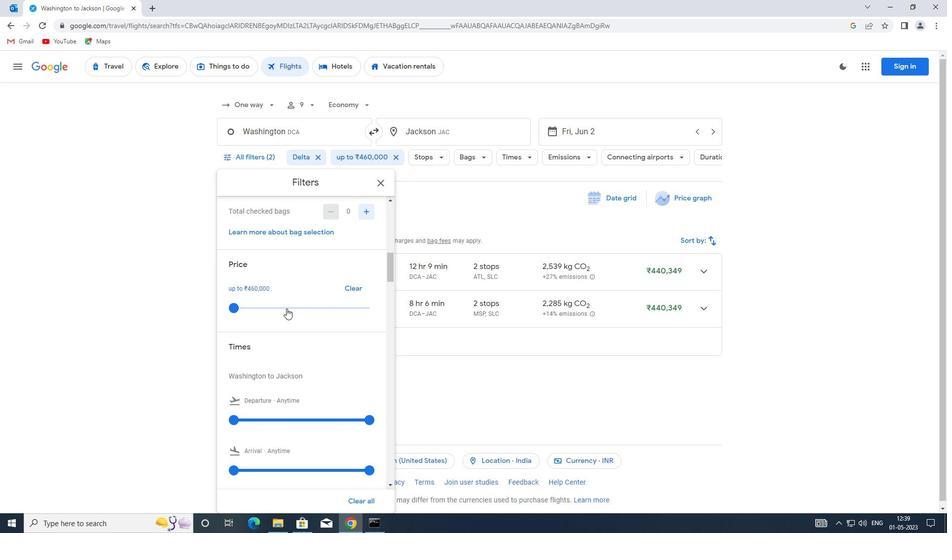 
Action: Mouse scrolled (286, 308) with delta (0, 0)
Screenshot: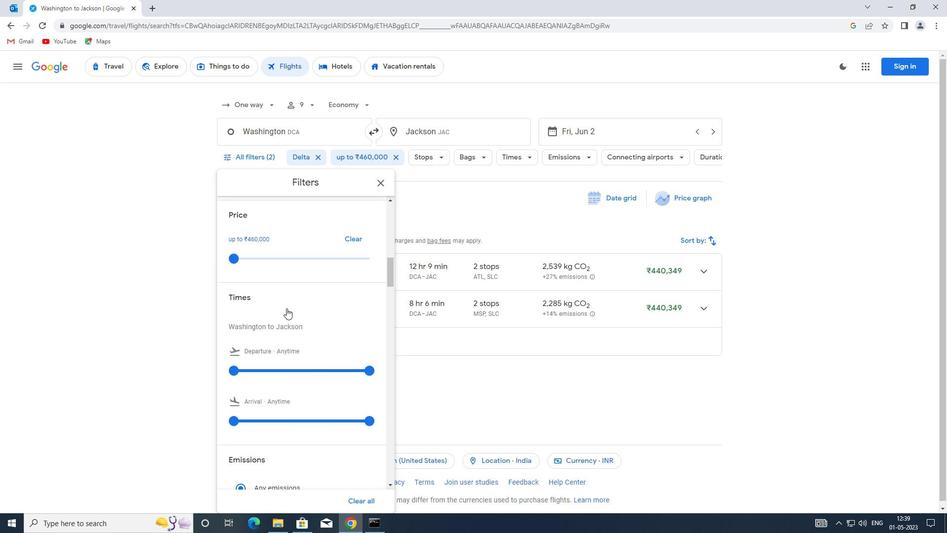 
Action: Mouse moved to (238, 318)
Screenshot: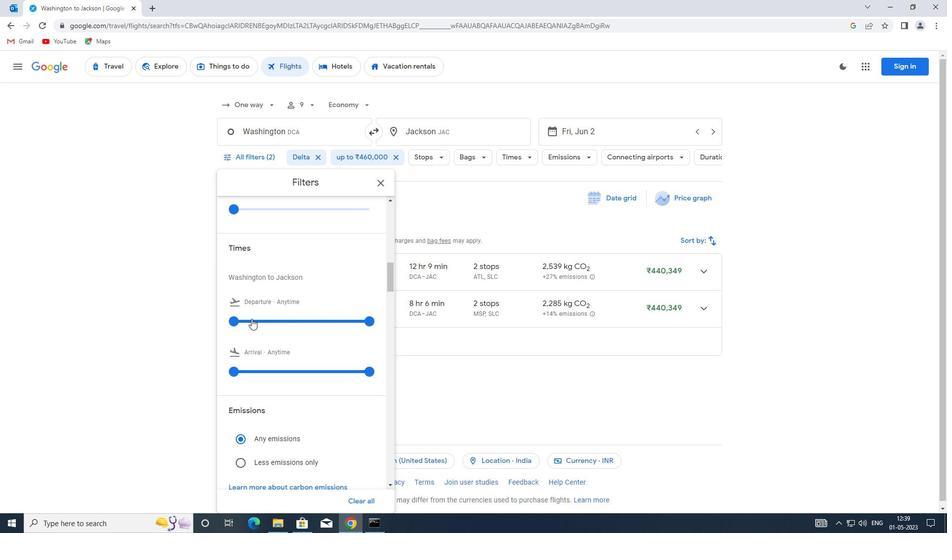 
Action: Mouse pressed left at (238, 318)
Screenshot: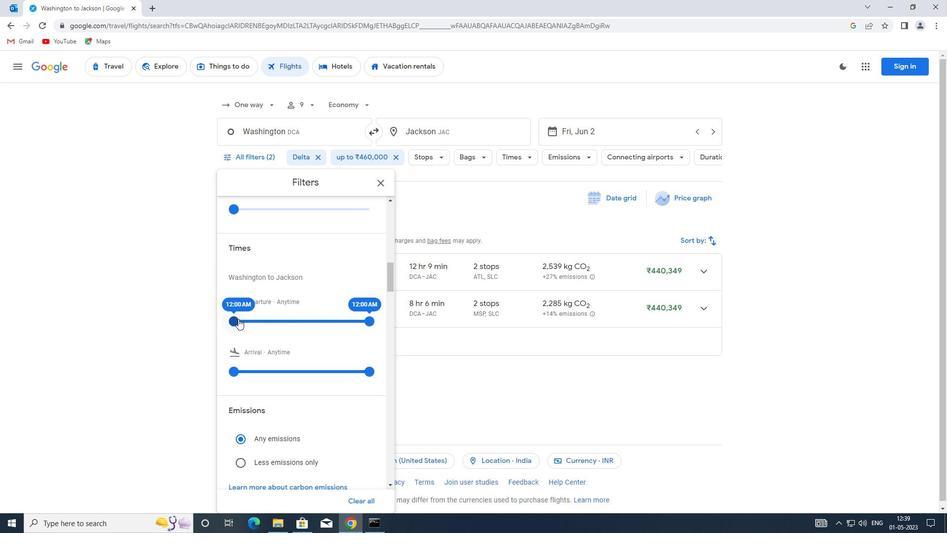 
Action: Mouse moved to (364, 320)
Screenshot: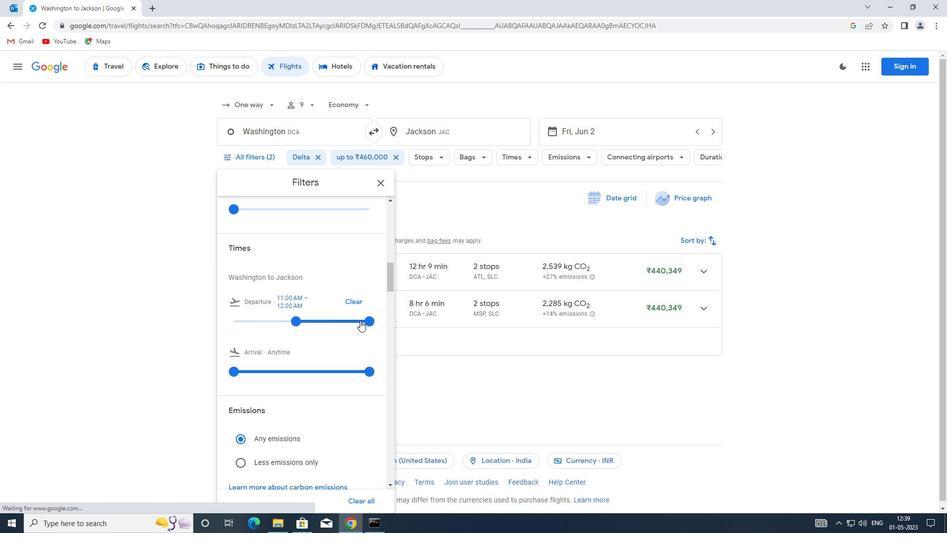 
Action: Mouse pressed left at (364, 320)
Screenshot: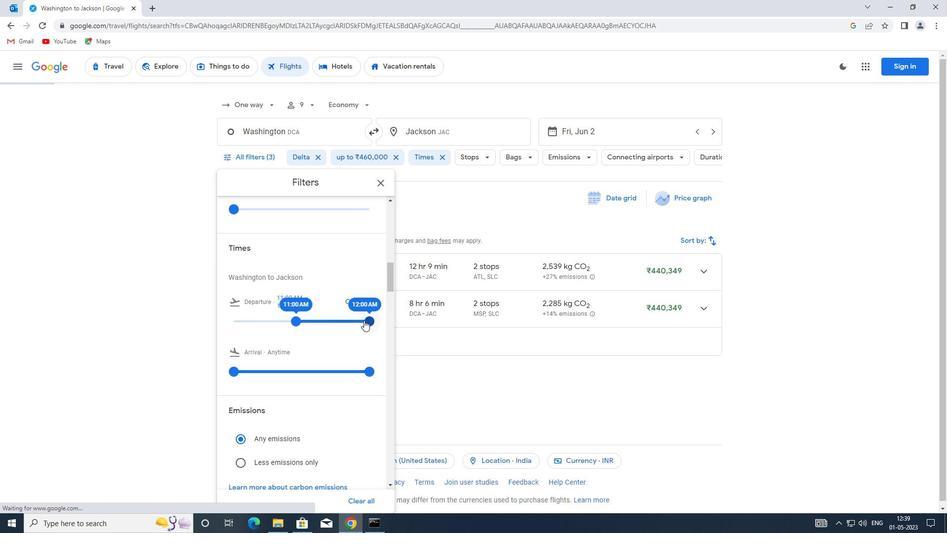 
Action: Mouse moved to (311, 317)
Screenshot: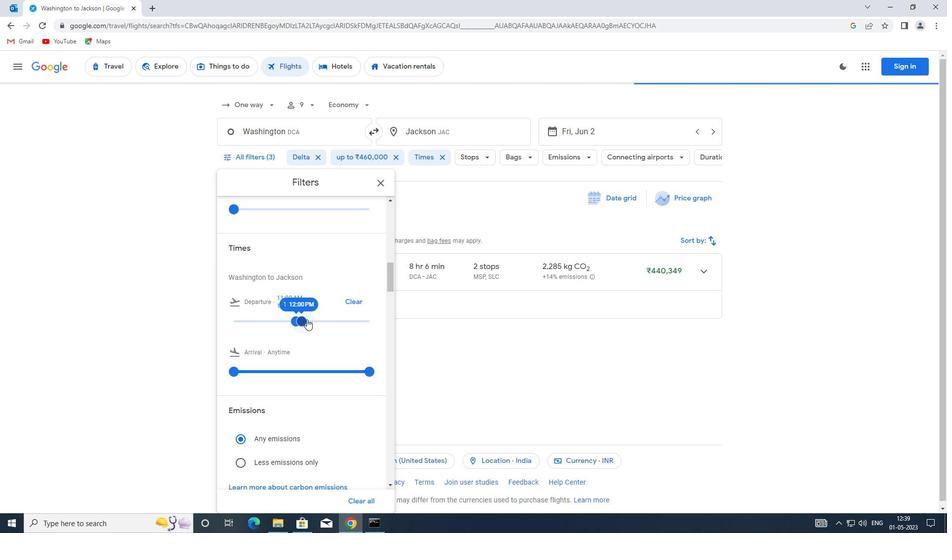
Action: Mouse scrolled (311, 317) with delta (0, 0)
Screenshot: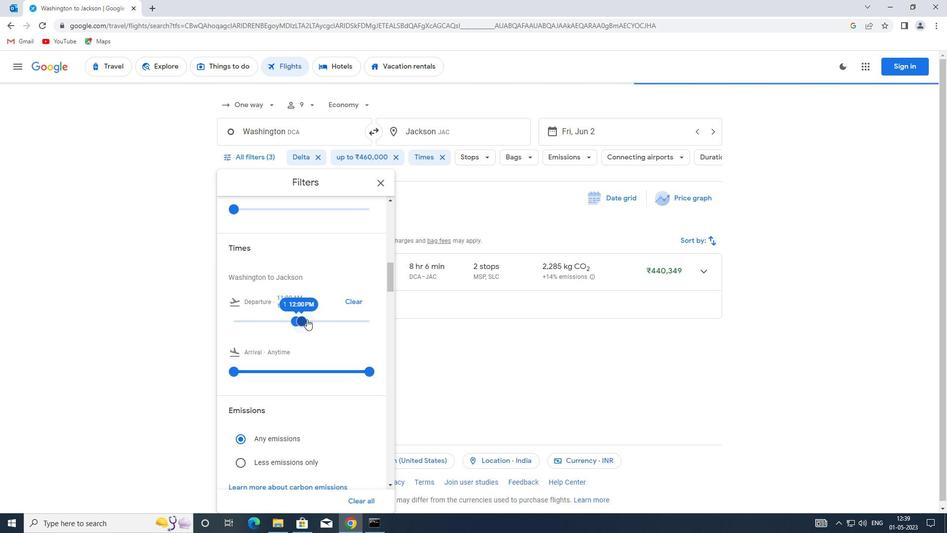 
Action: Mouse scrolled (311, 317) with delta (0, 0)
Screenshot: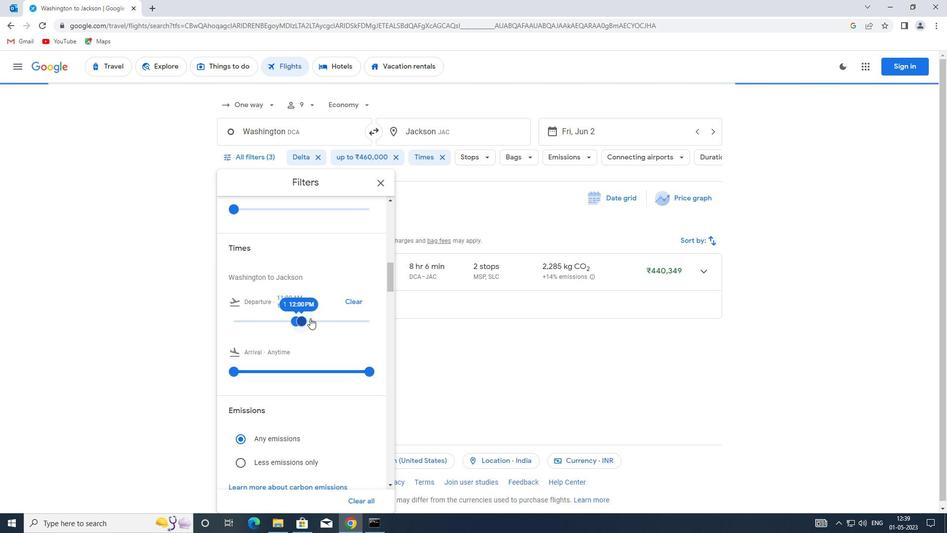 
Action: Mouse moved to (383, 185)
Screenshot: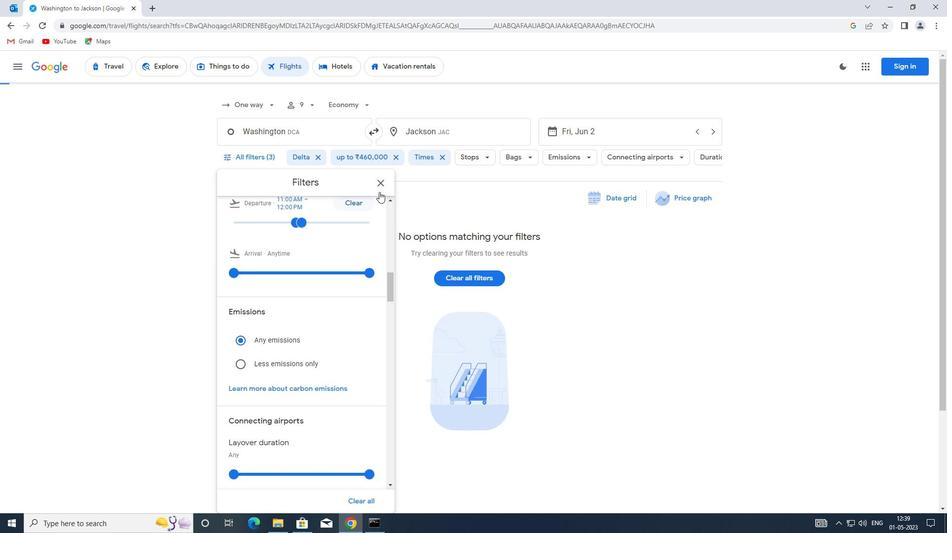 
Action: Mouse pressed left at (383, 185)
Screenshot: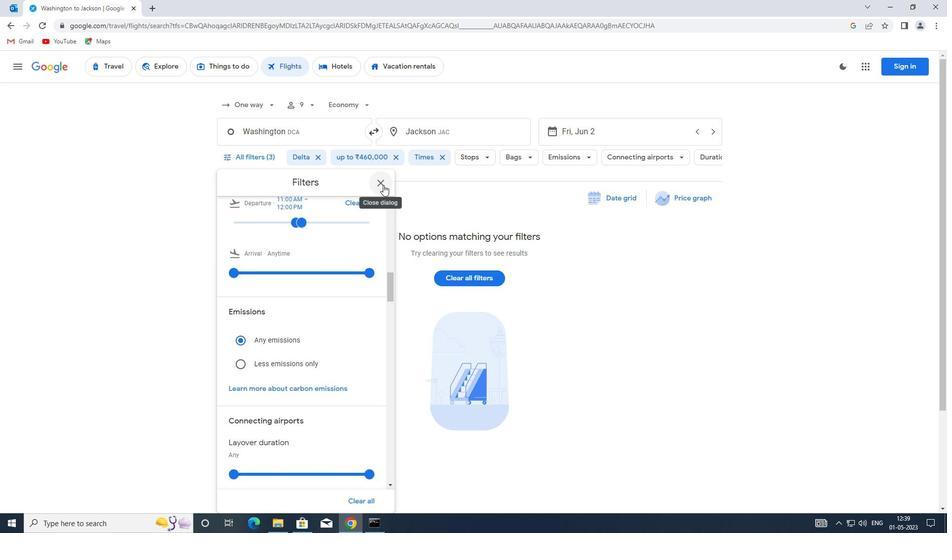 
